 Task: Create a due date automation trigger when advanced on, on the tuesday of the week before a card is due add dates not starting next week at 11:00 AM.
Action: Mouse moved to (1170, 223)
Screenshot: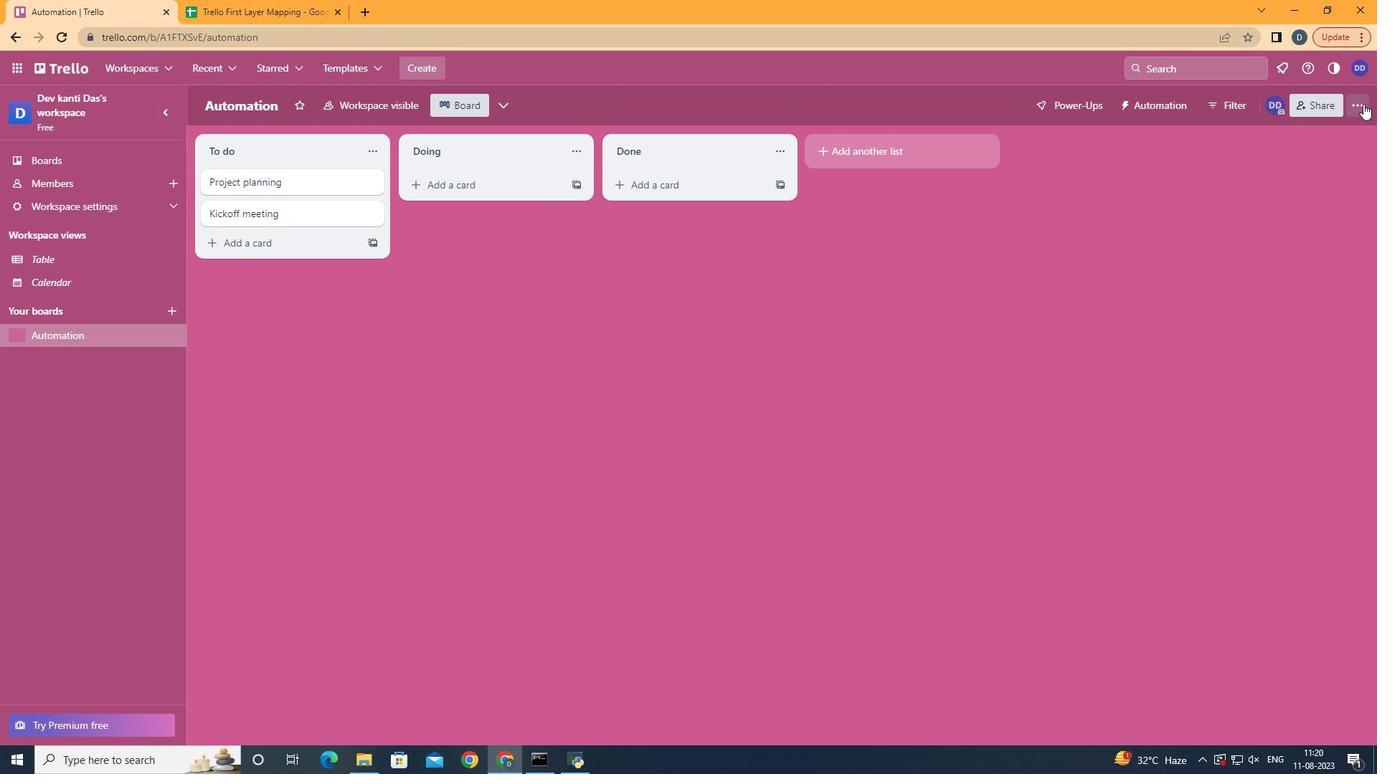 
Action: Mouse pressed left at (1170, 223)
Screenshot: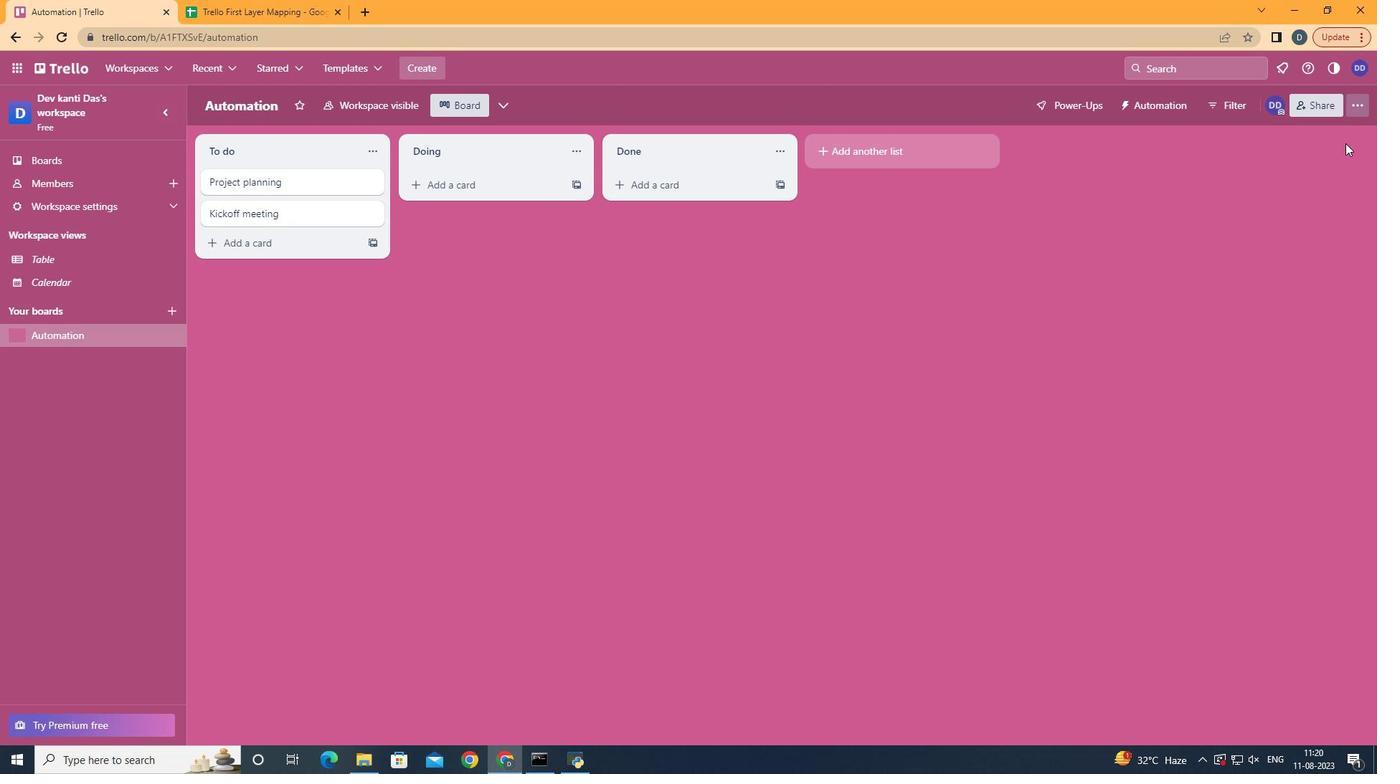 
Action: Mouse moved to (1104, 374)
Screenshot: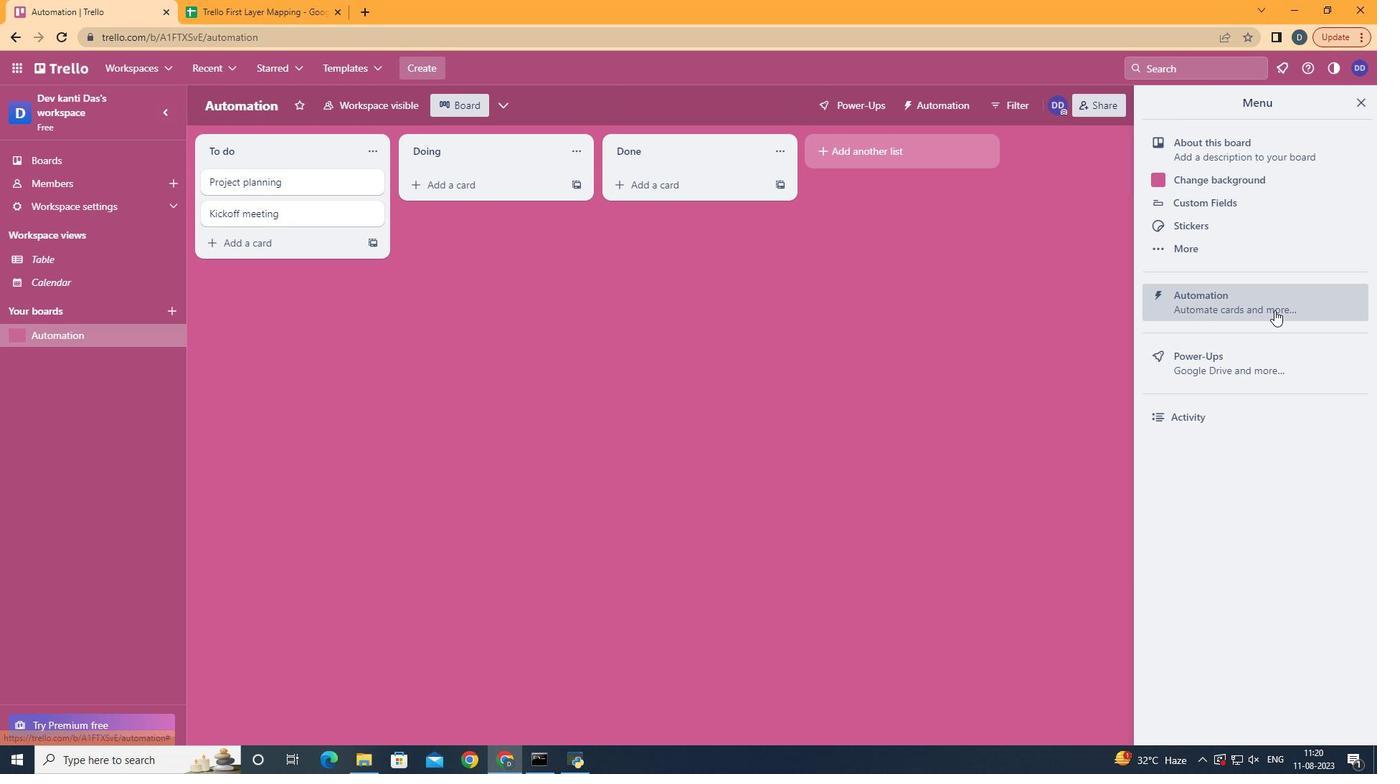
Action: Mouse pressed left at (1104, 374)
Screenshot: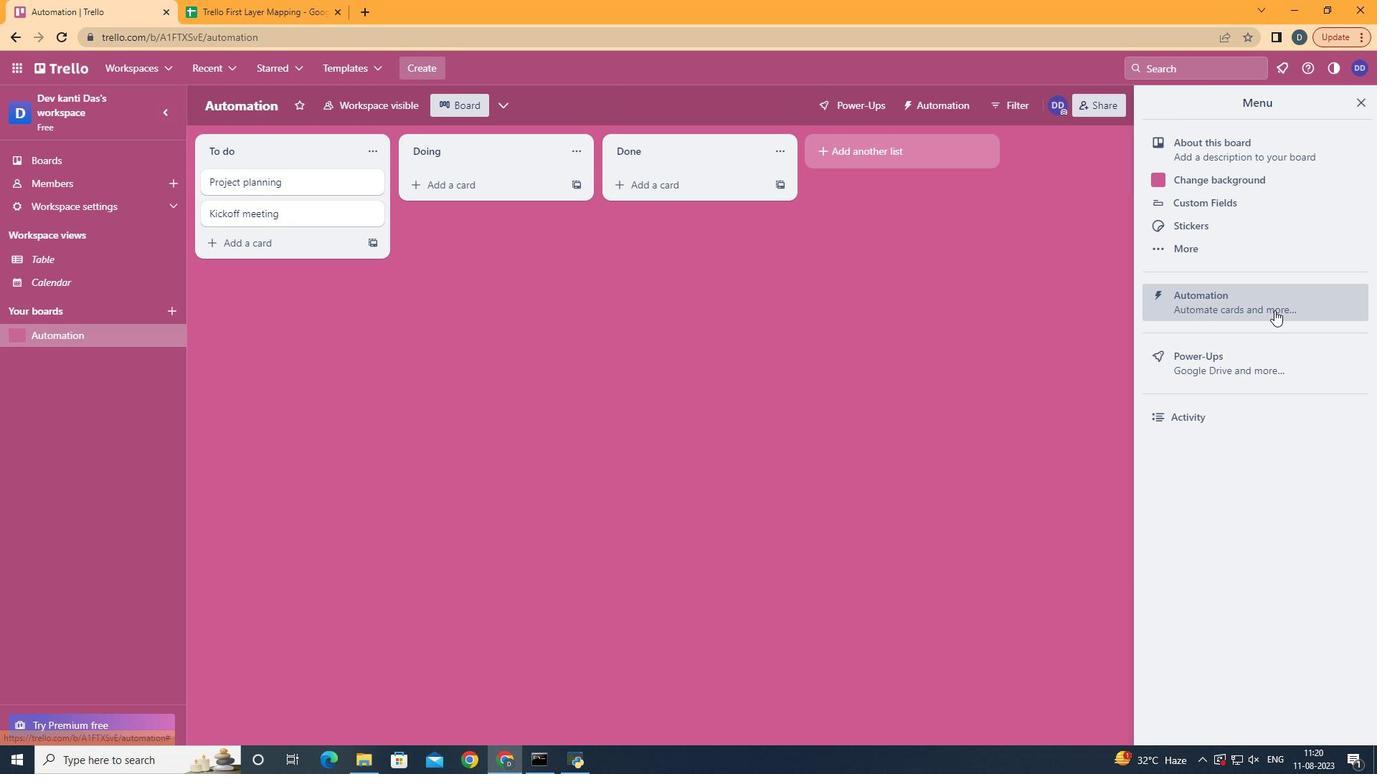 
Action: Mouse moved to (366, 358)
Screenshot: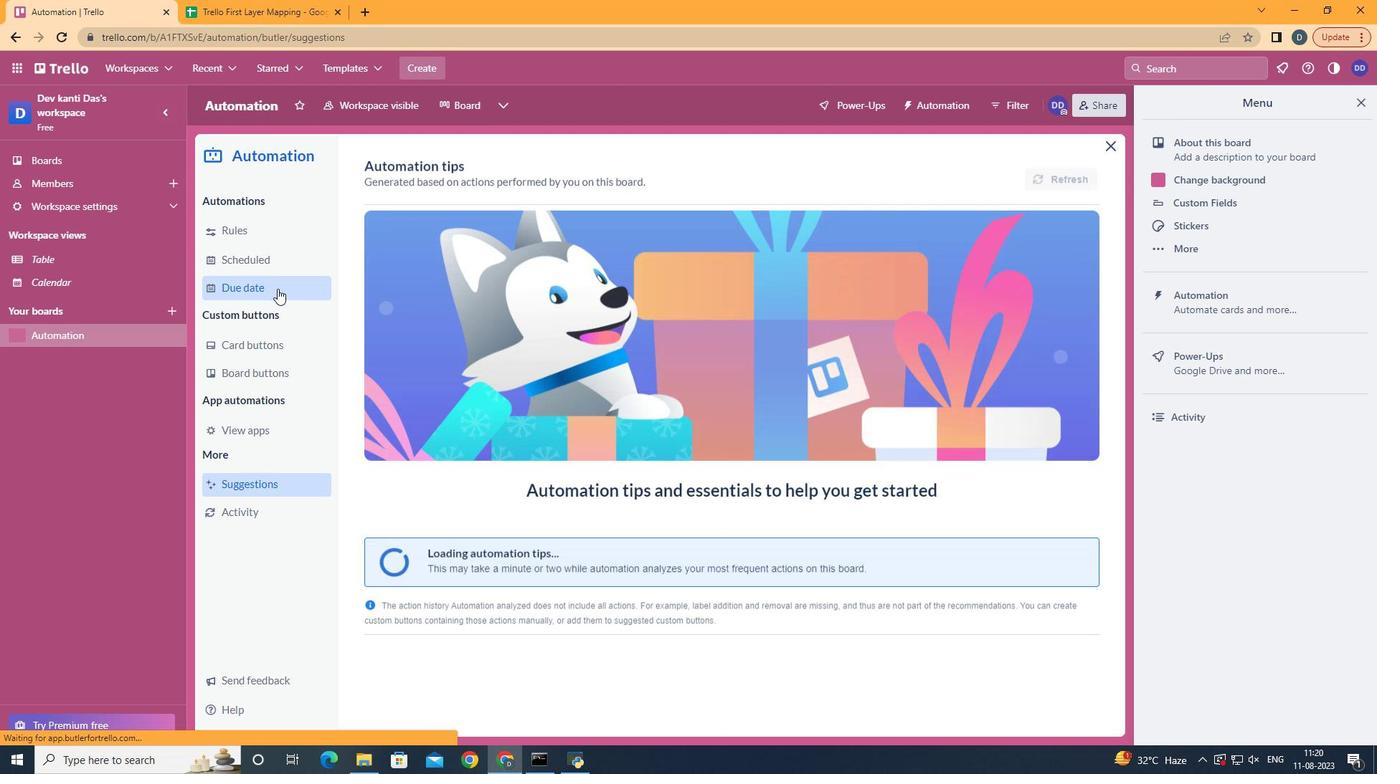
Action: Mouse pressed left at (366, 358)
Screenshot: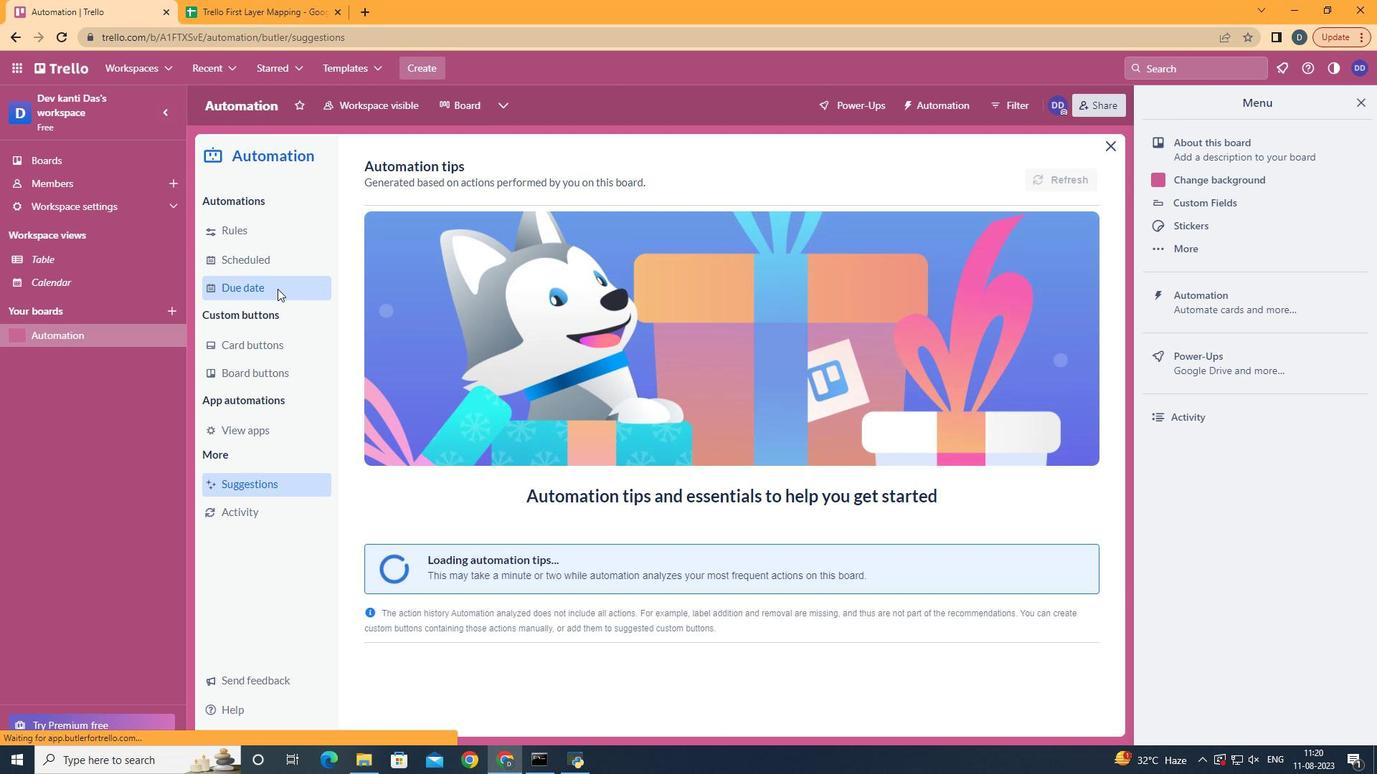 
Action: Mouse moved to (909, 274)
Screenshot: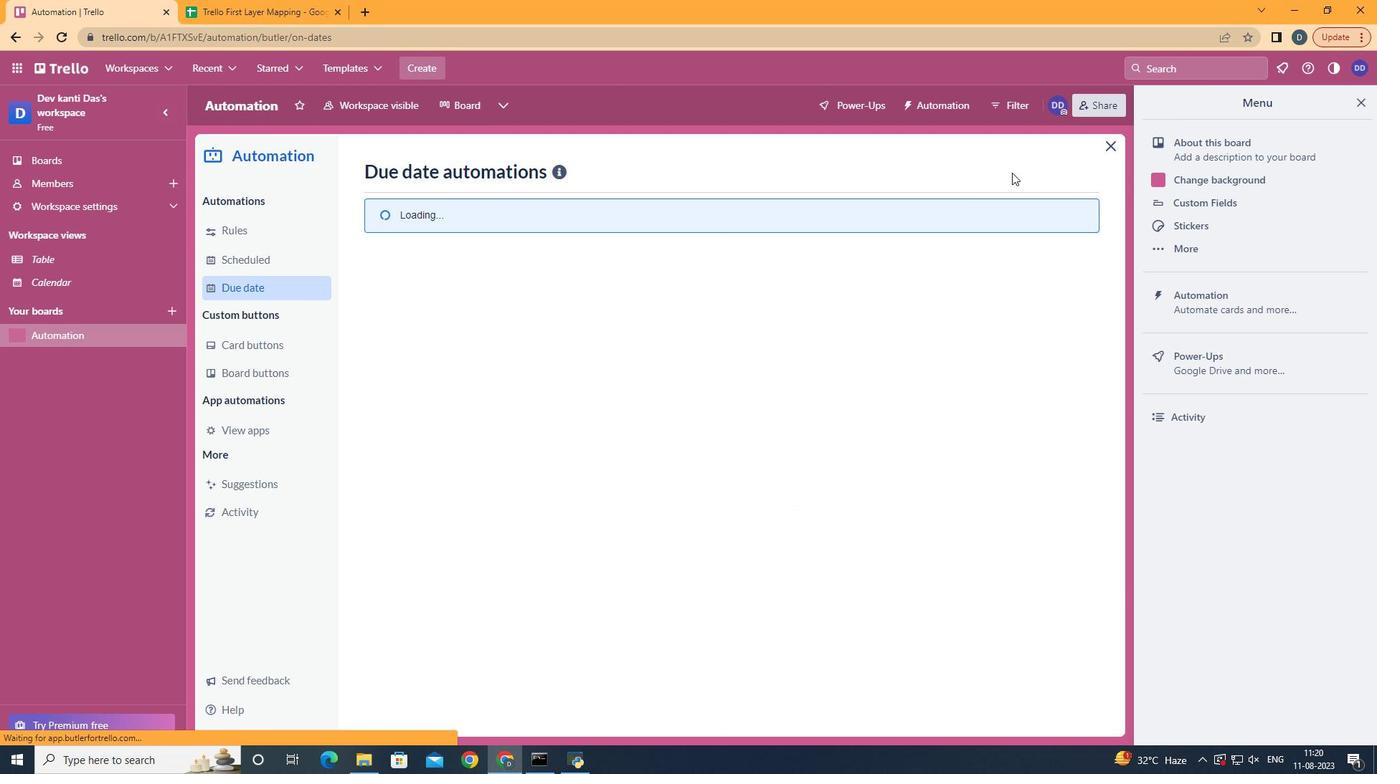 
Action: Mouse pressed left at (909, 274)
Screenshot: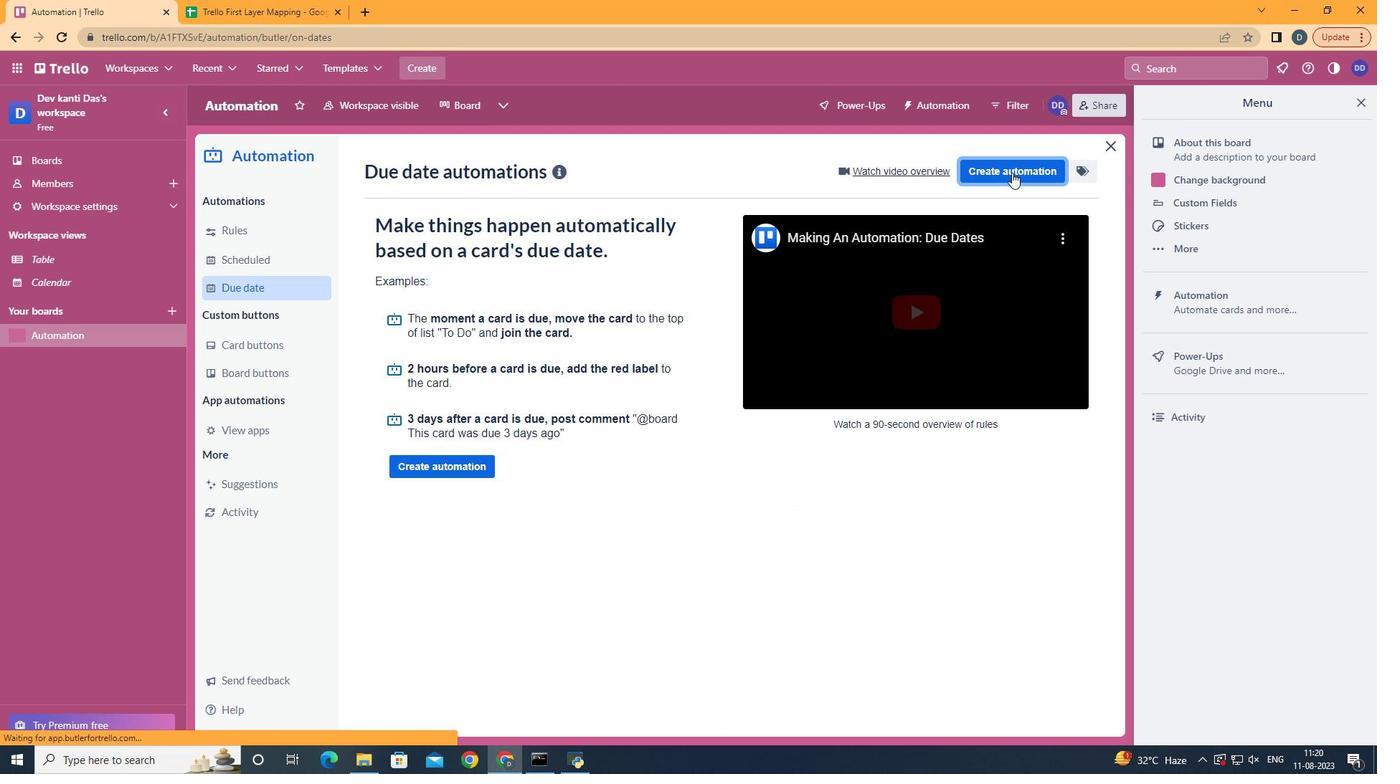 
Action: Mouse moved to (735, 385)
Screenshot: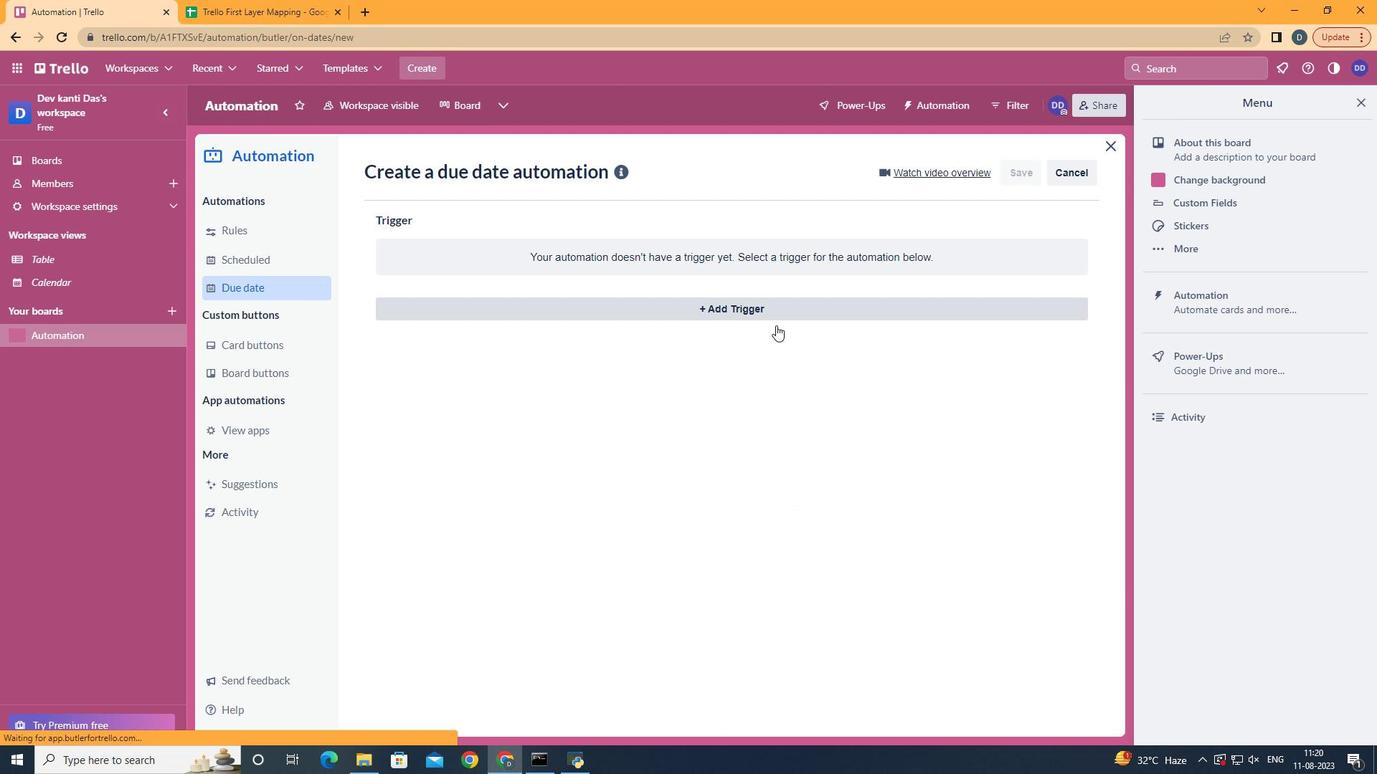 
Action: Mouse pressed left at (735, 385)
Screenshot: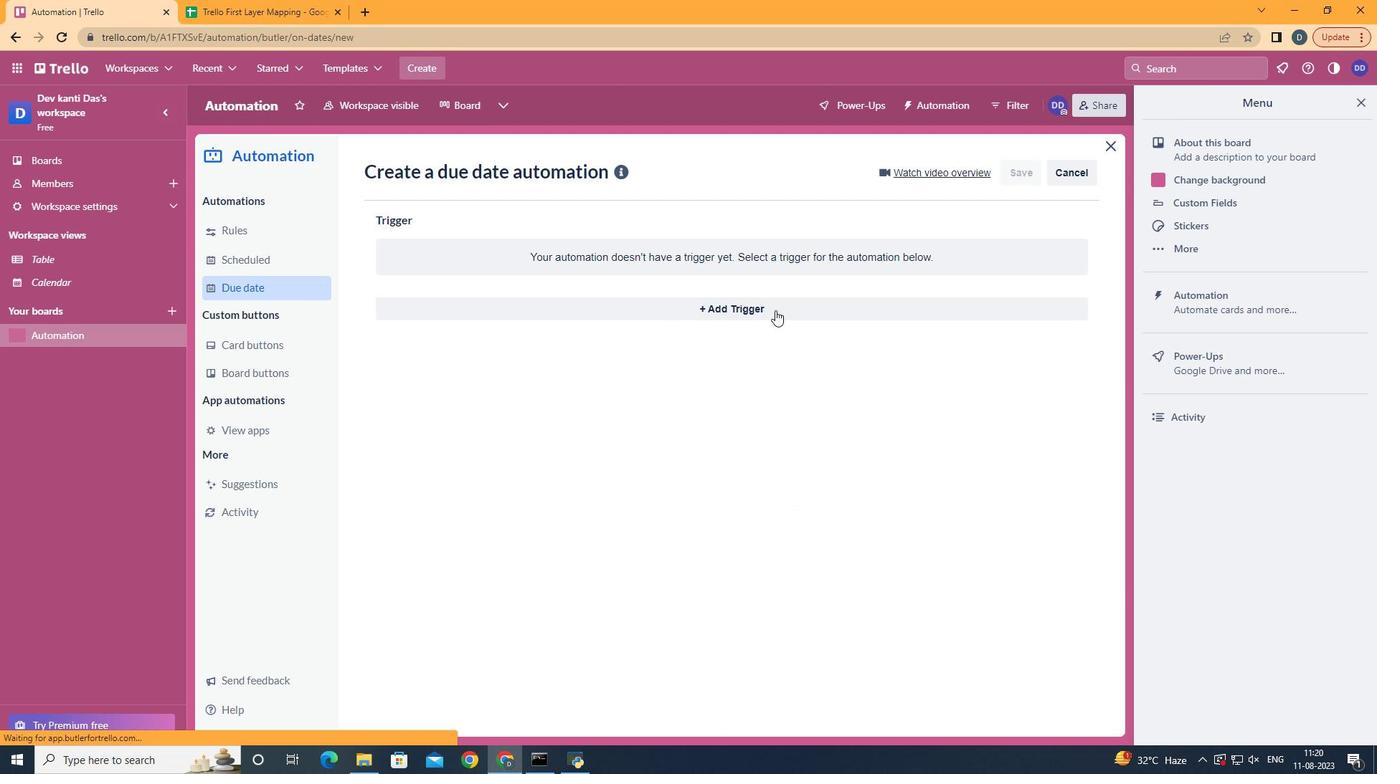 
Action: Mouse moved to (734, 373)
Screenshot: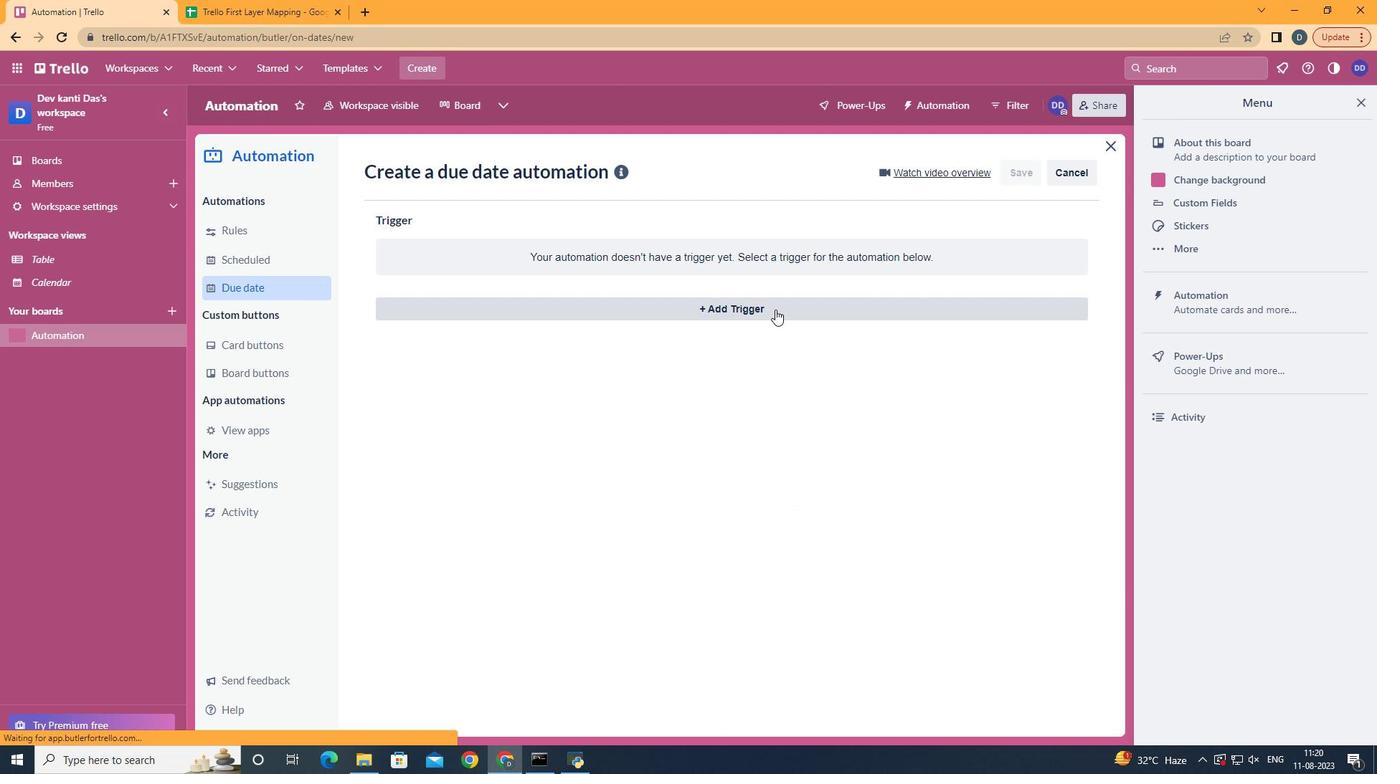 
Action: Mouse pressed left at (734, 373)
Screenshot: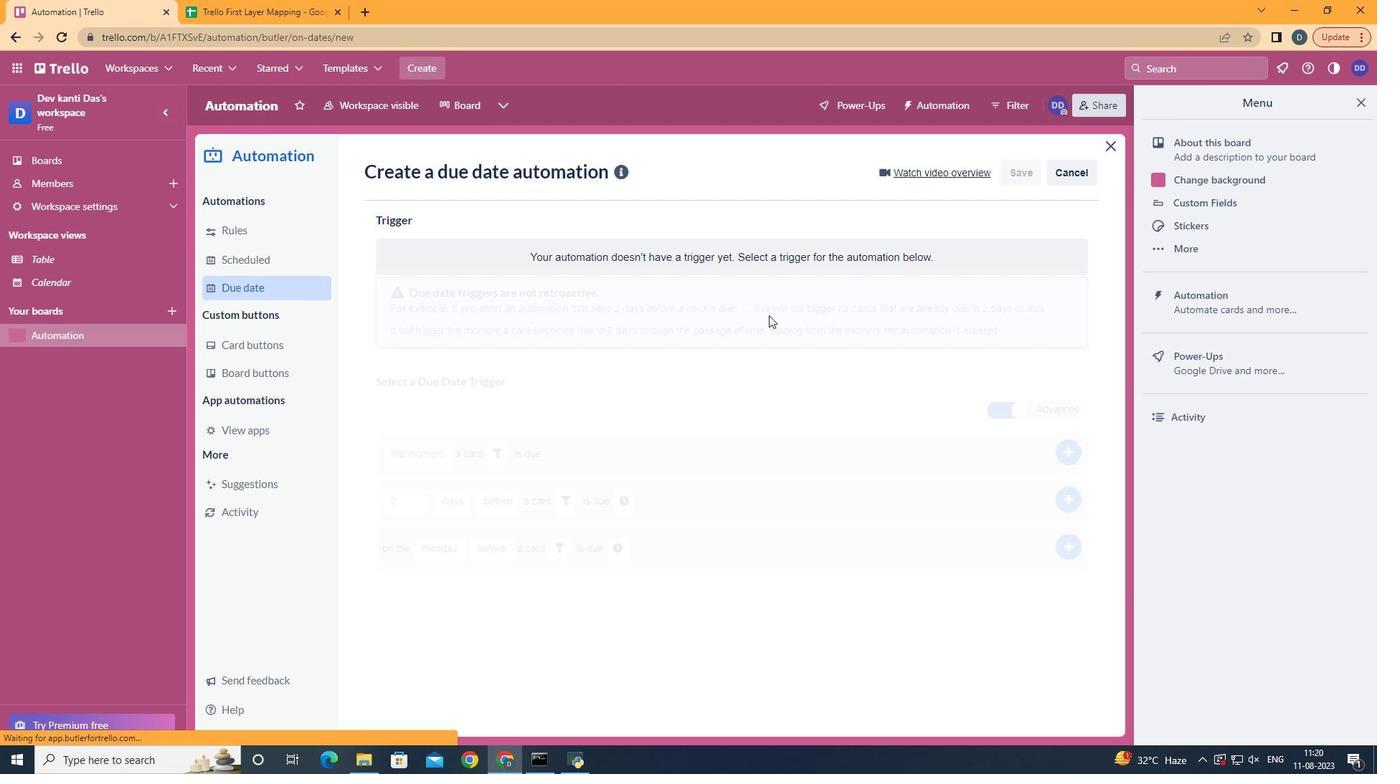 
Action: Mouse moved to (510, 441)
Screenshot: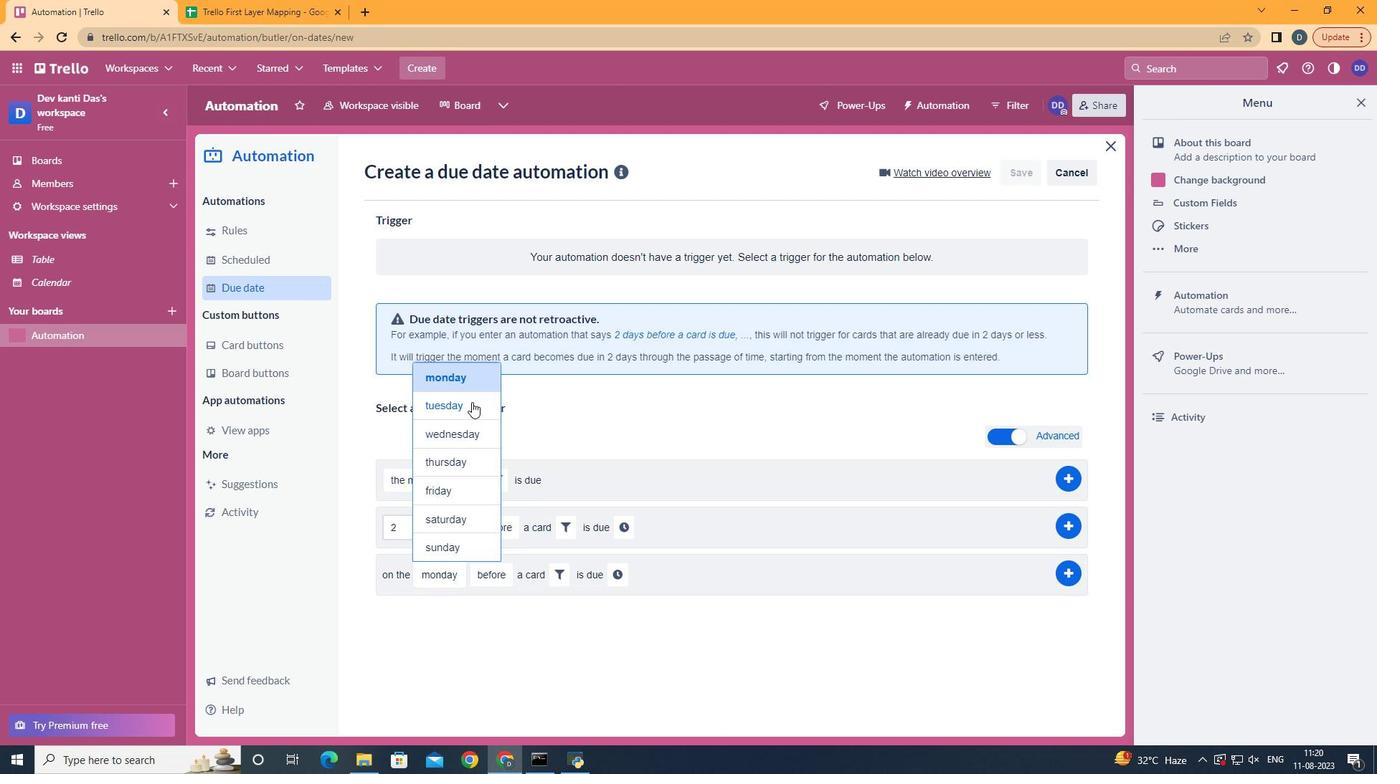 
Action: Mouse pressed left at (510, 441)
Screenshot: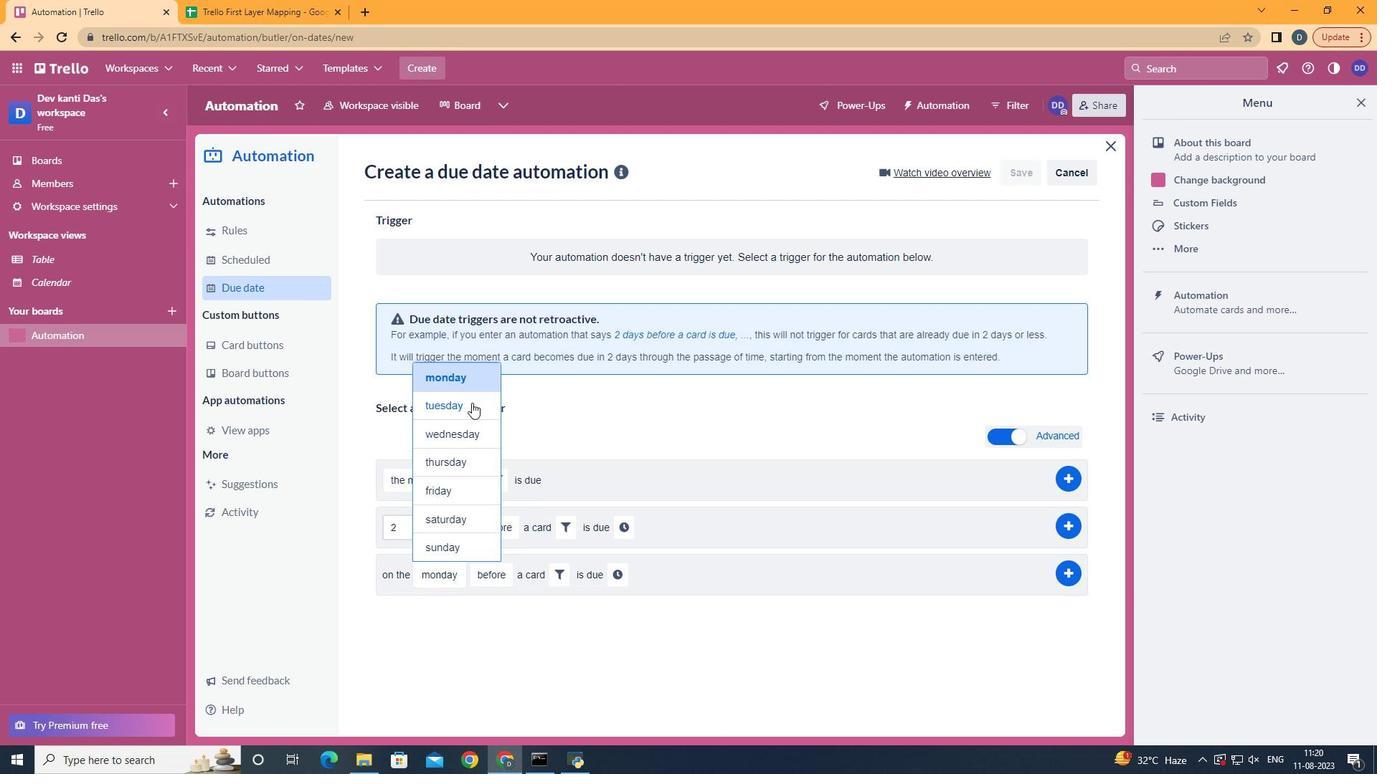 
Action: Mouse moved to (543, 648)
Screenshot: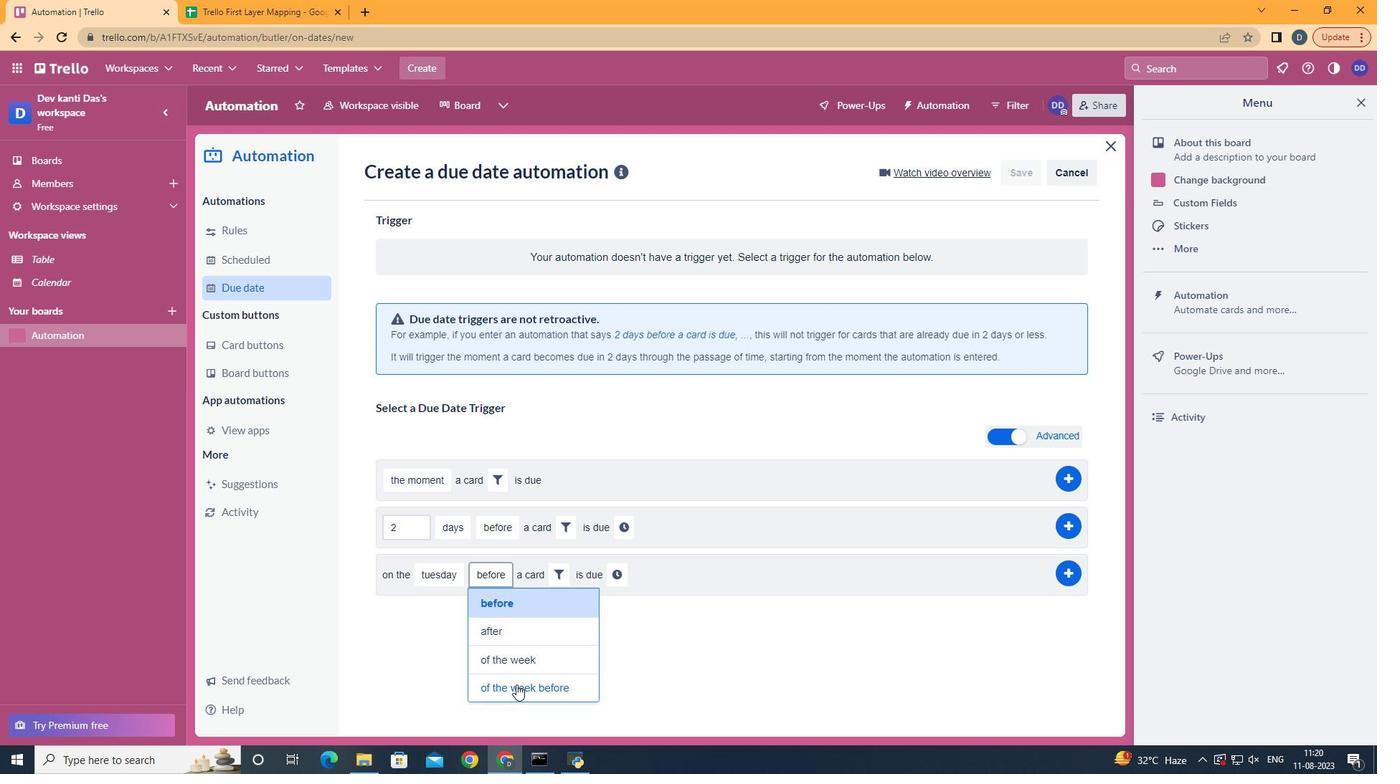 
Action: Mouse pressed left at (543, 648)
Screenshot: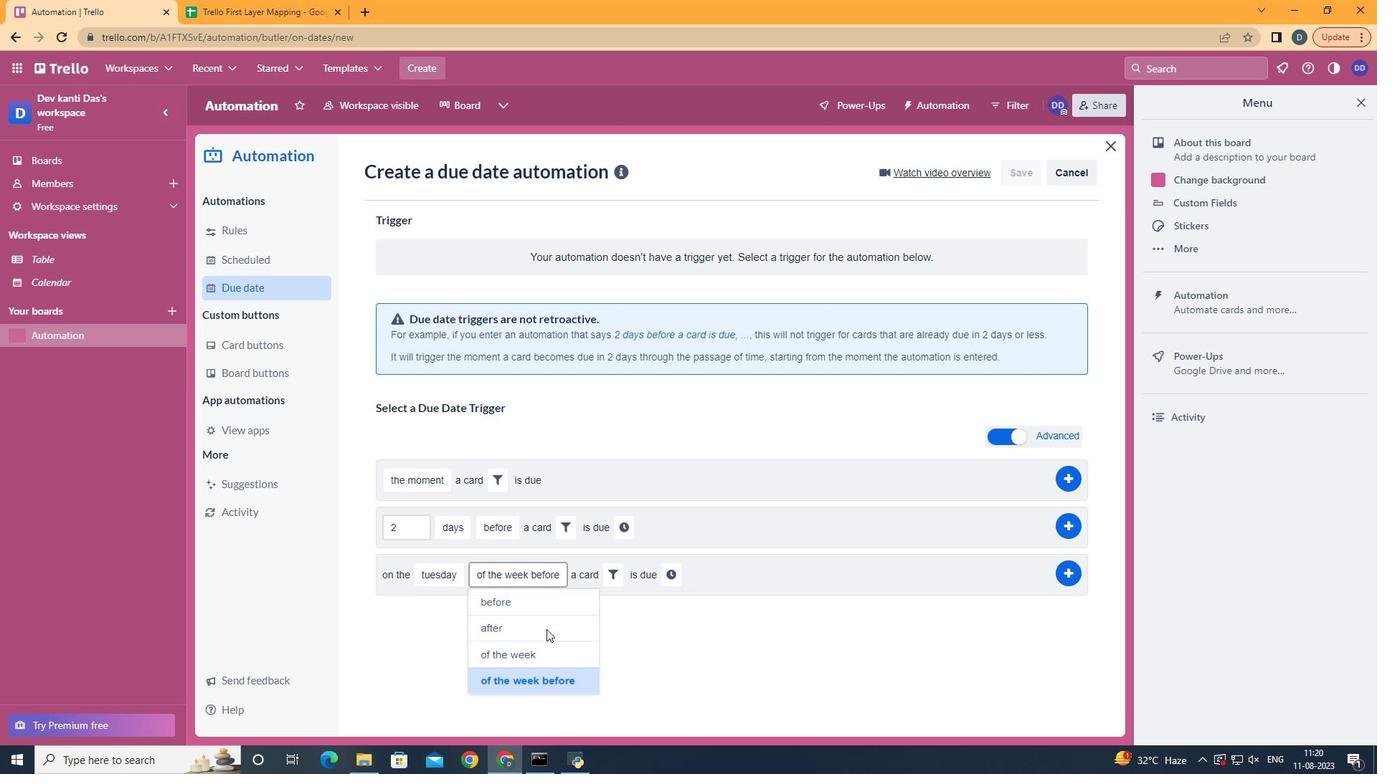 
Action: Mouse moved to (609, 557)
Screenshot: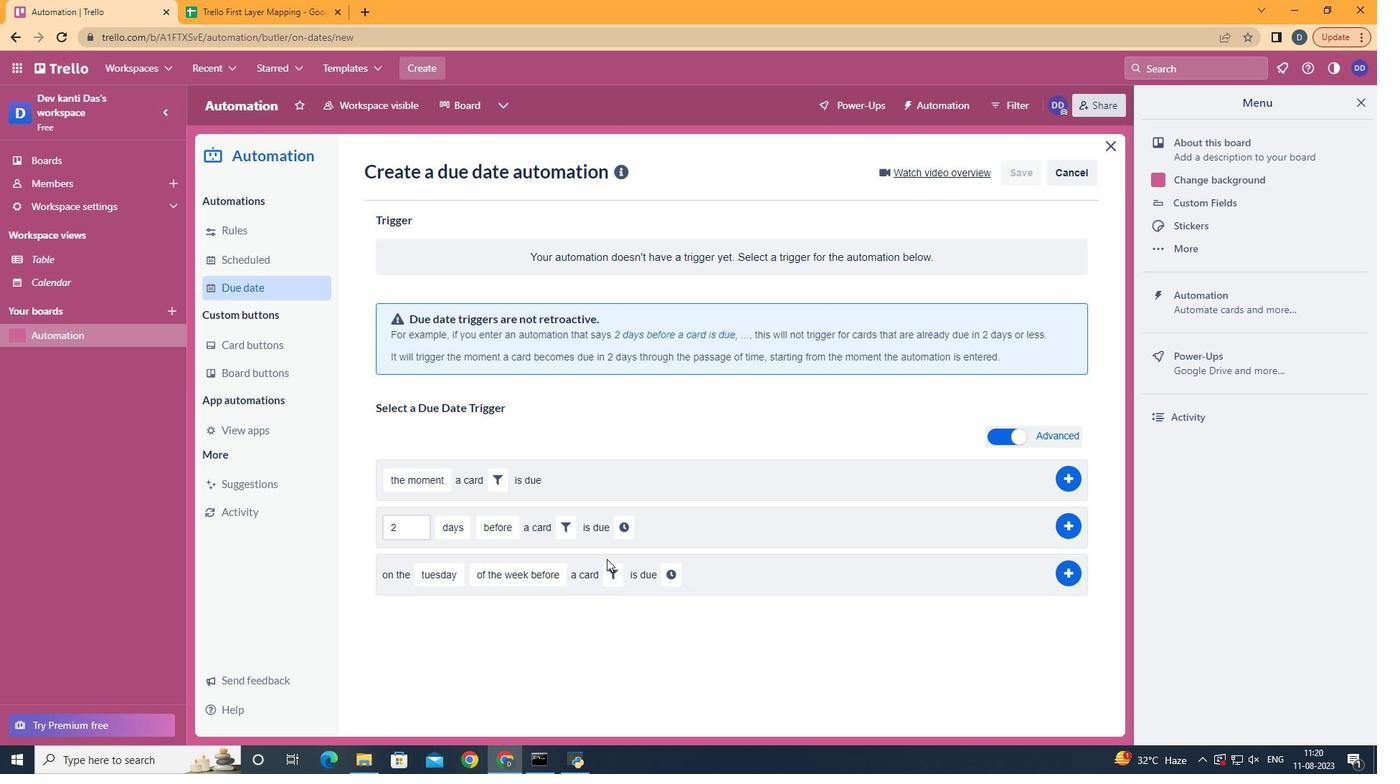 
Action: Mouse pressed left at (609, 557)
Screenshot: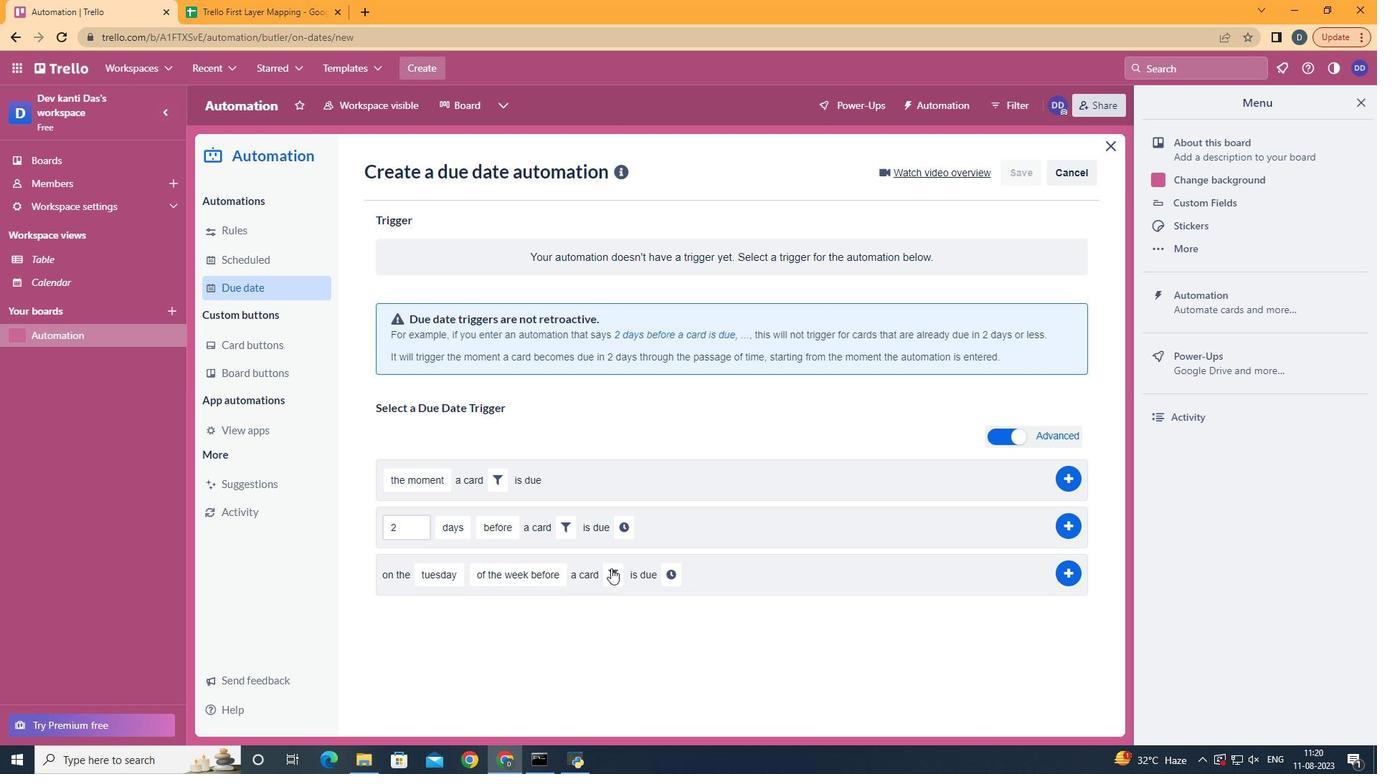 
Action: Mouse moved to (615, 571)
Screenshot: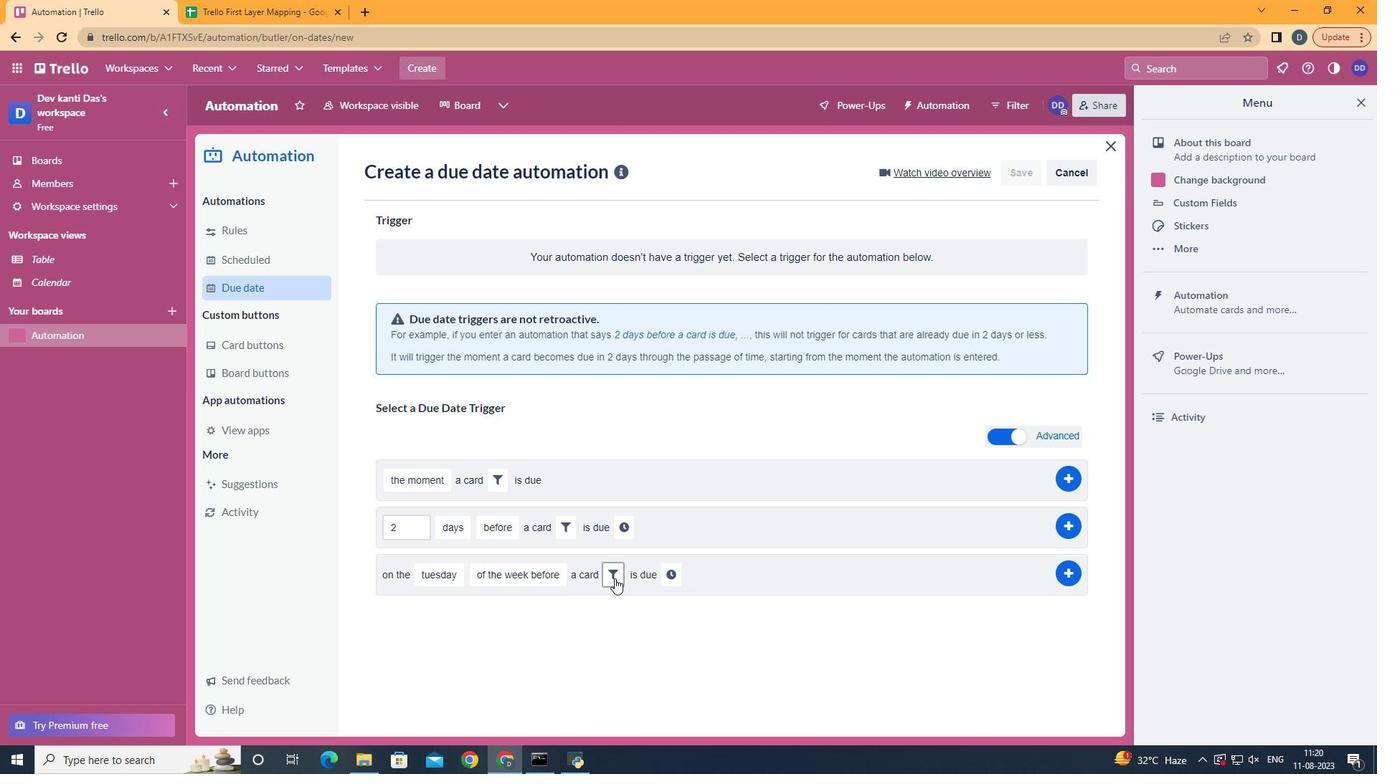 
Action: Mouse pressed left at (615, 571)
Screenshot: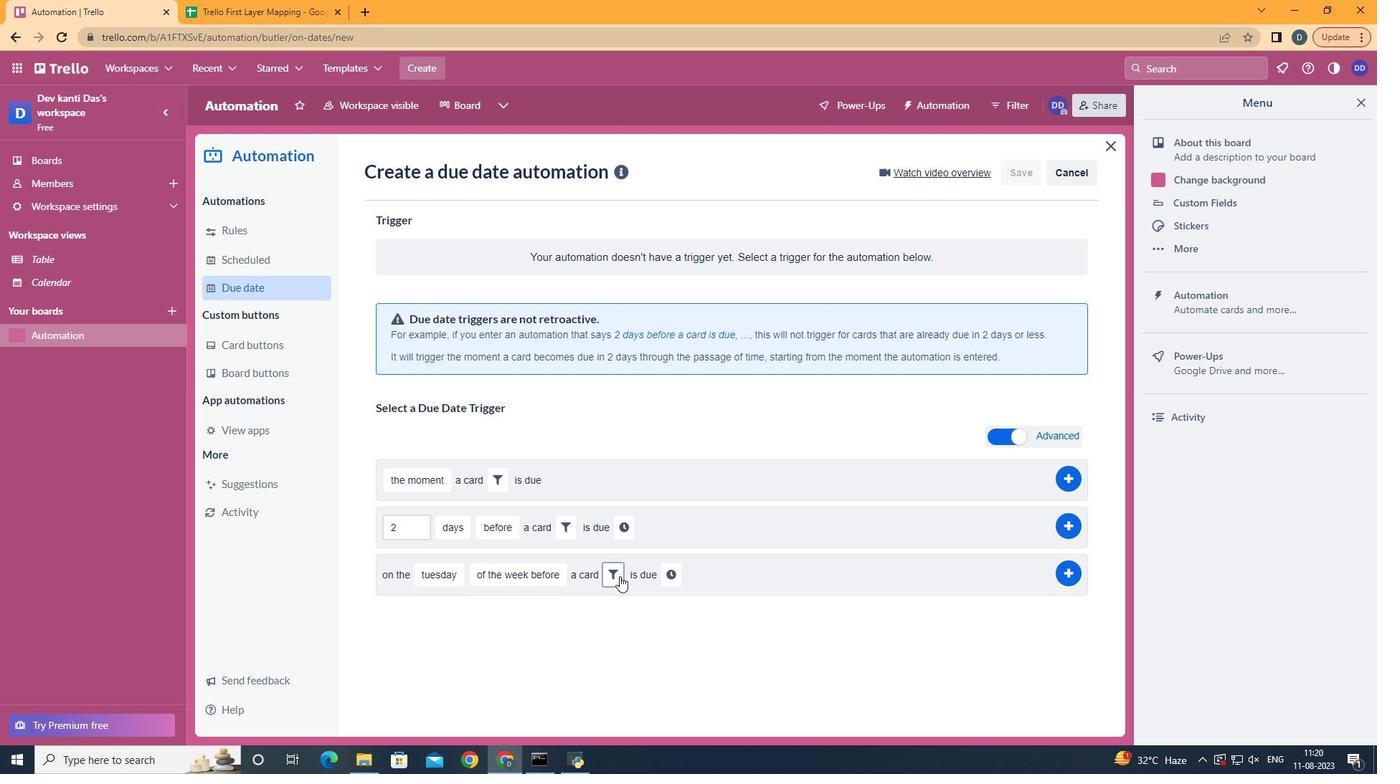 
Action: Mouse moved to (666, 606)
Screenshot: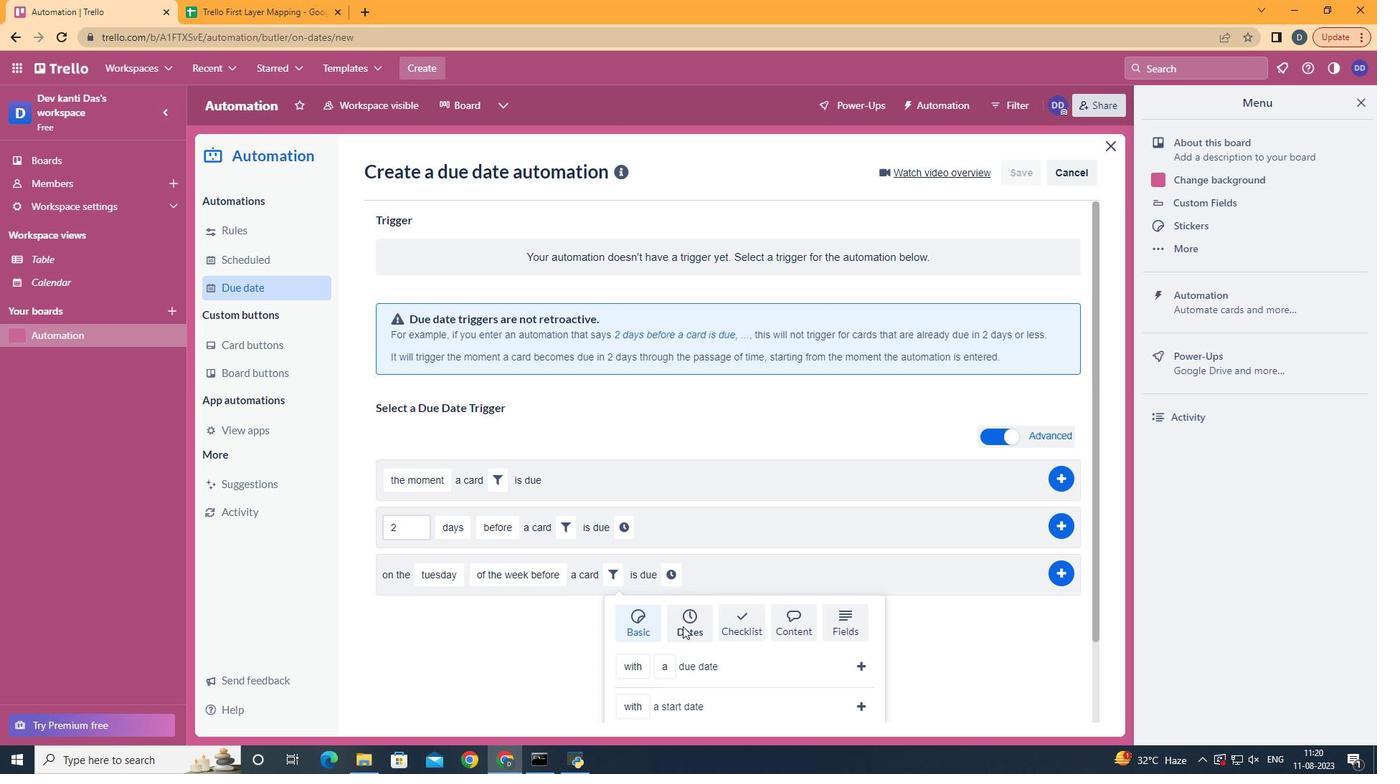 
Action: Mouse pressed left at (666, 606)
Screenshot: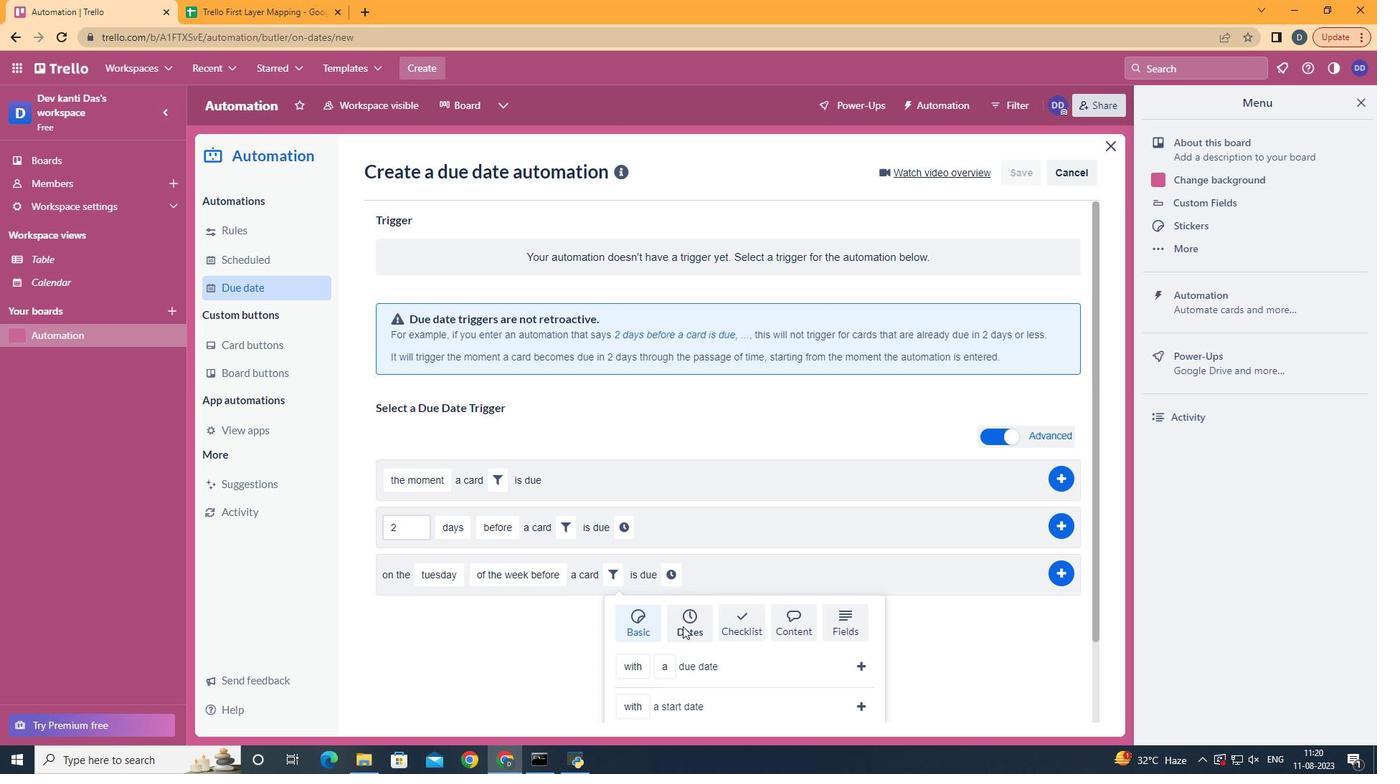 
Action: Mouse scrolled (666, 605) with delta (0, 0)
Screenshot: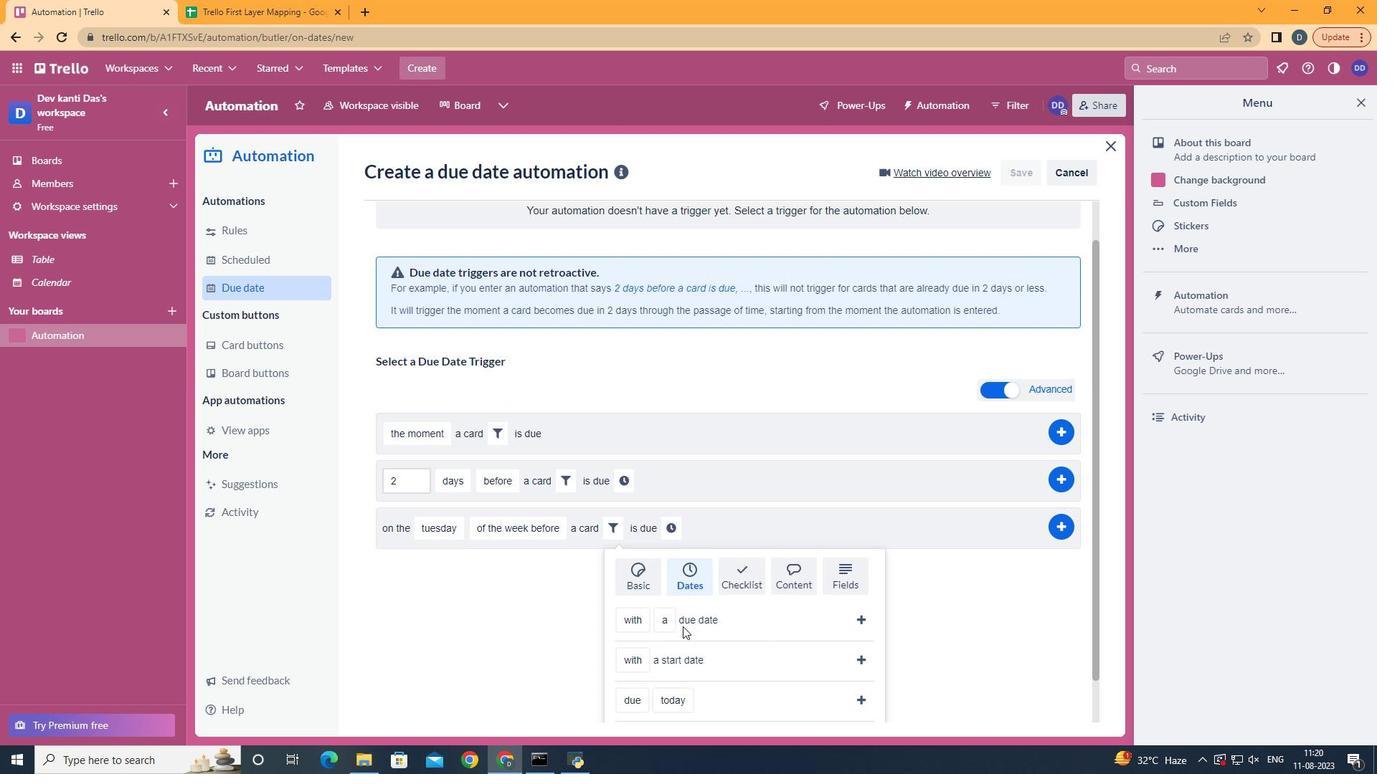
Action: Mouse scrolled (666, 605) with delta (0, 0)
Screenshot: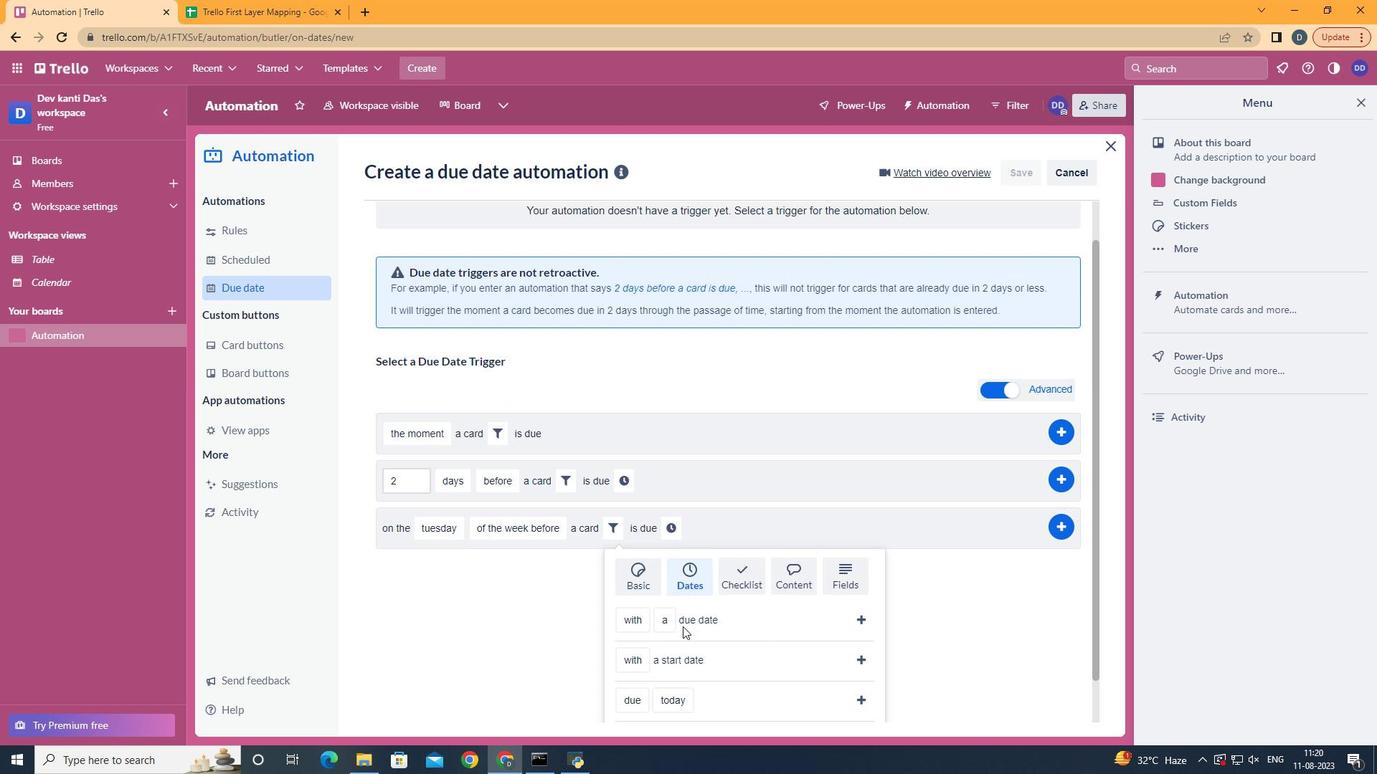 
Action: Mouse scrolled (666, 605) with delta (0, 0)
Screenshot: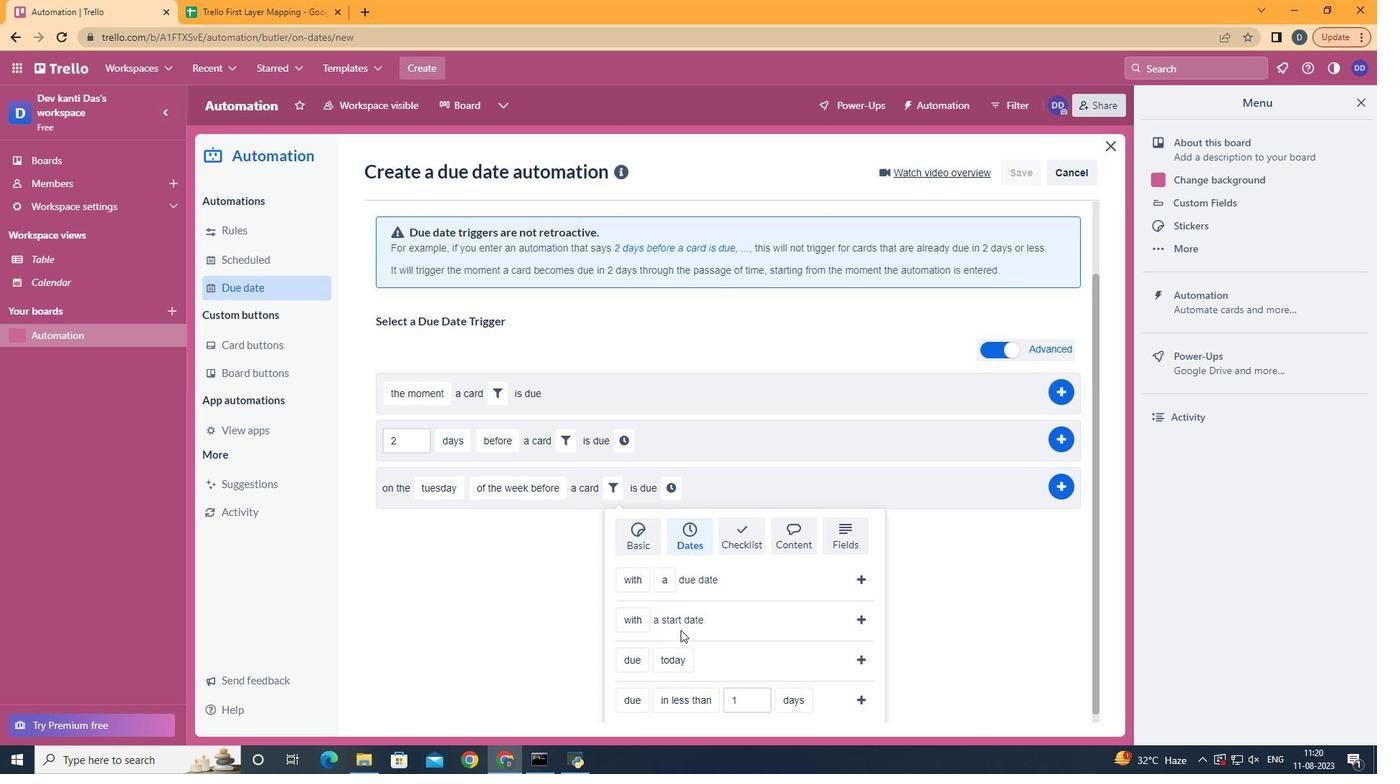 
Action: Mouse moved to (636, 607)
Screenshot: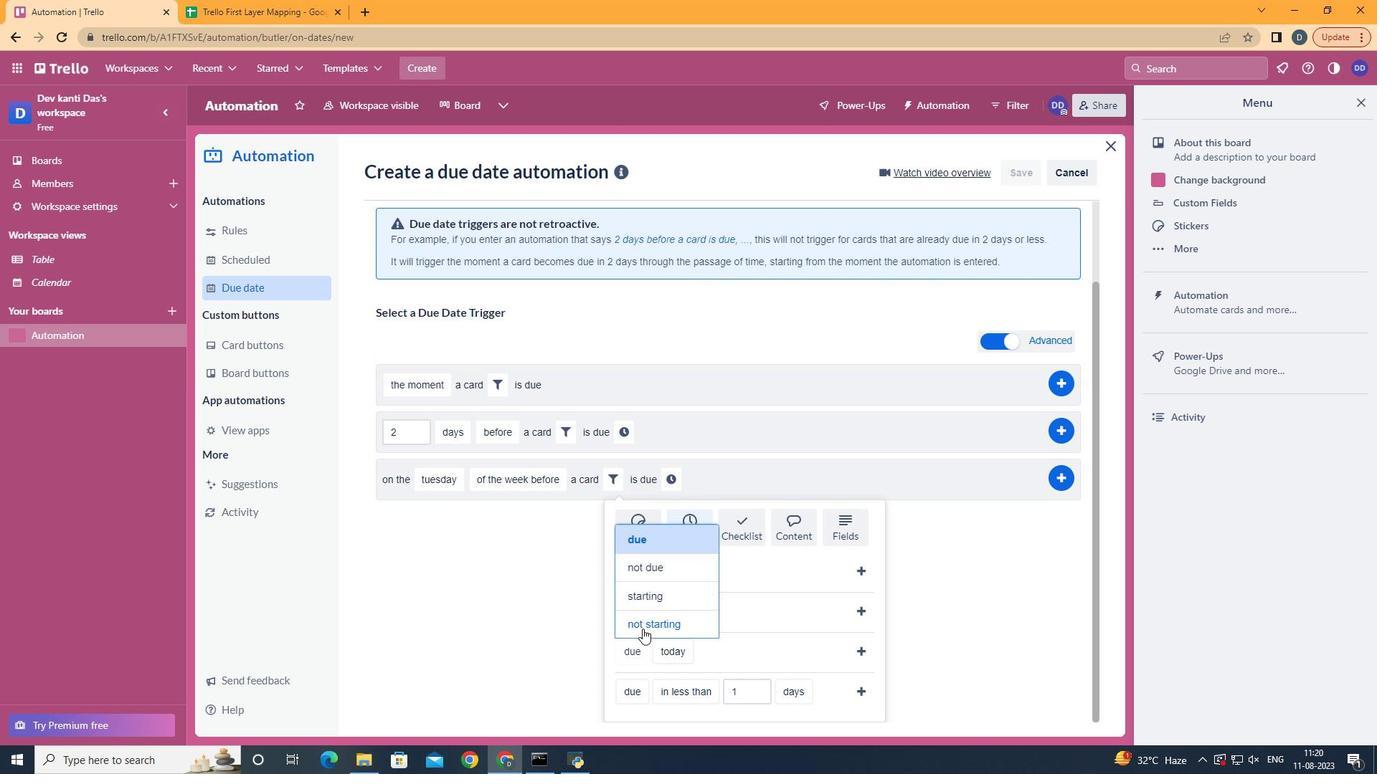 
Action: Mouse pressed left at (636, 607)
Screenshot: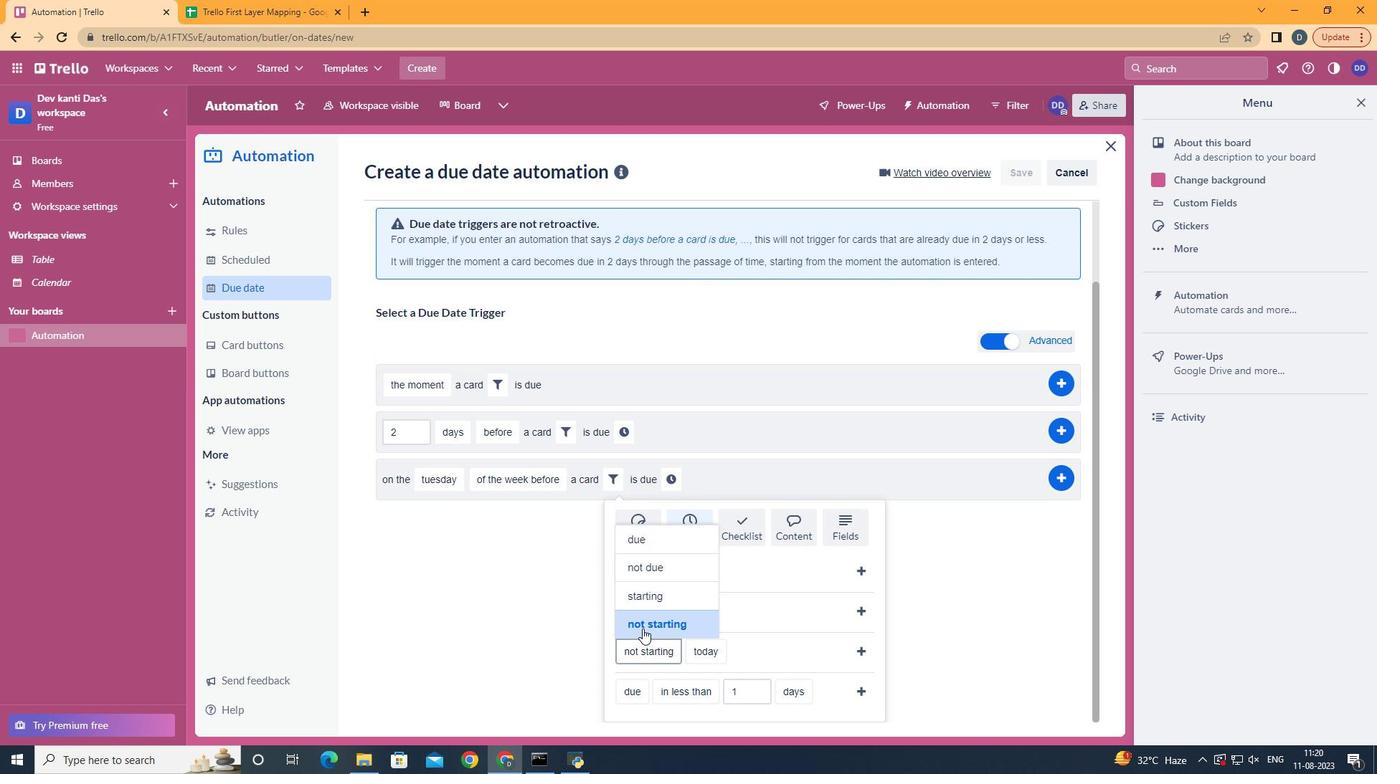 
Action: Mouse moved to (705, 558)
Screenshot: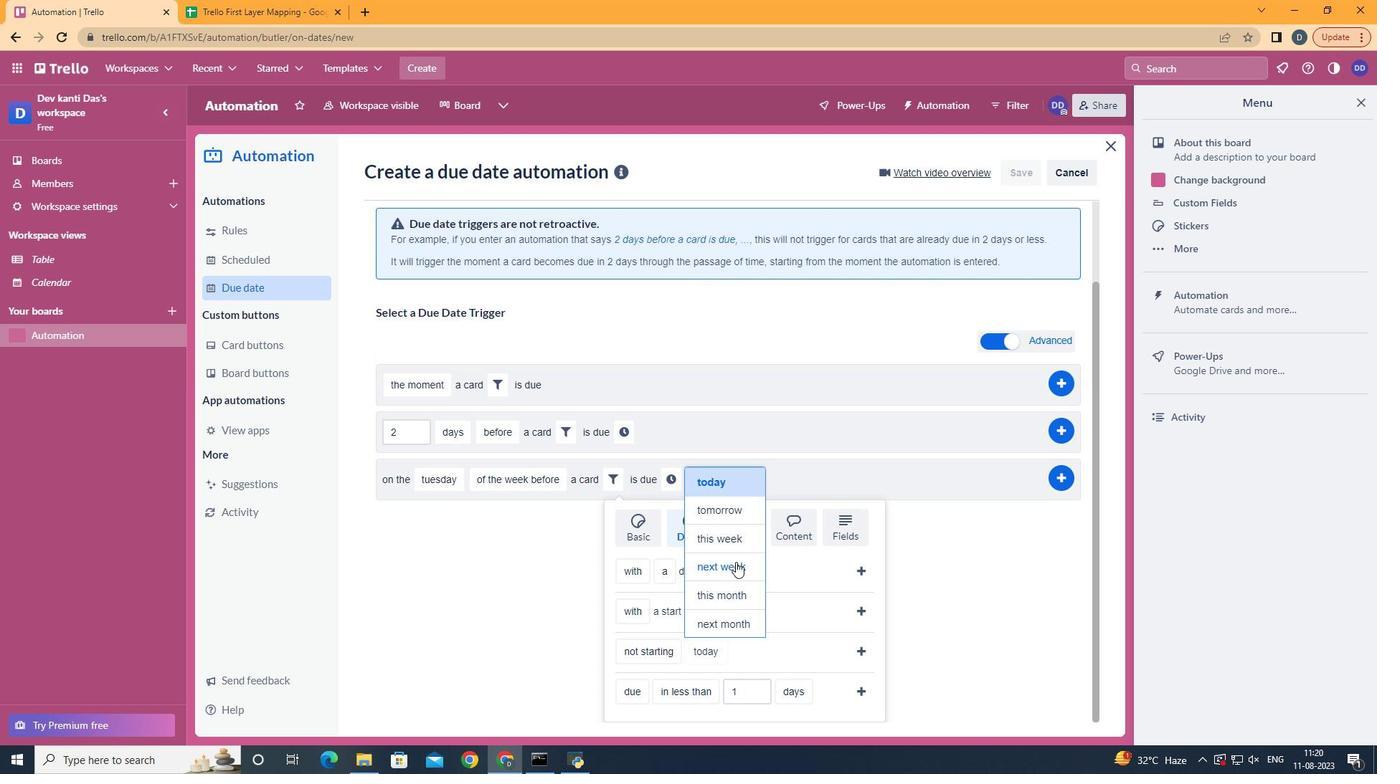 
Action: Mouse pressed left at (705, 558)
Screenshot: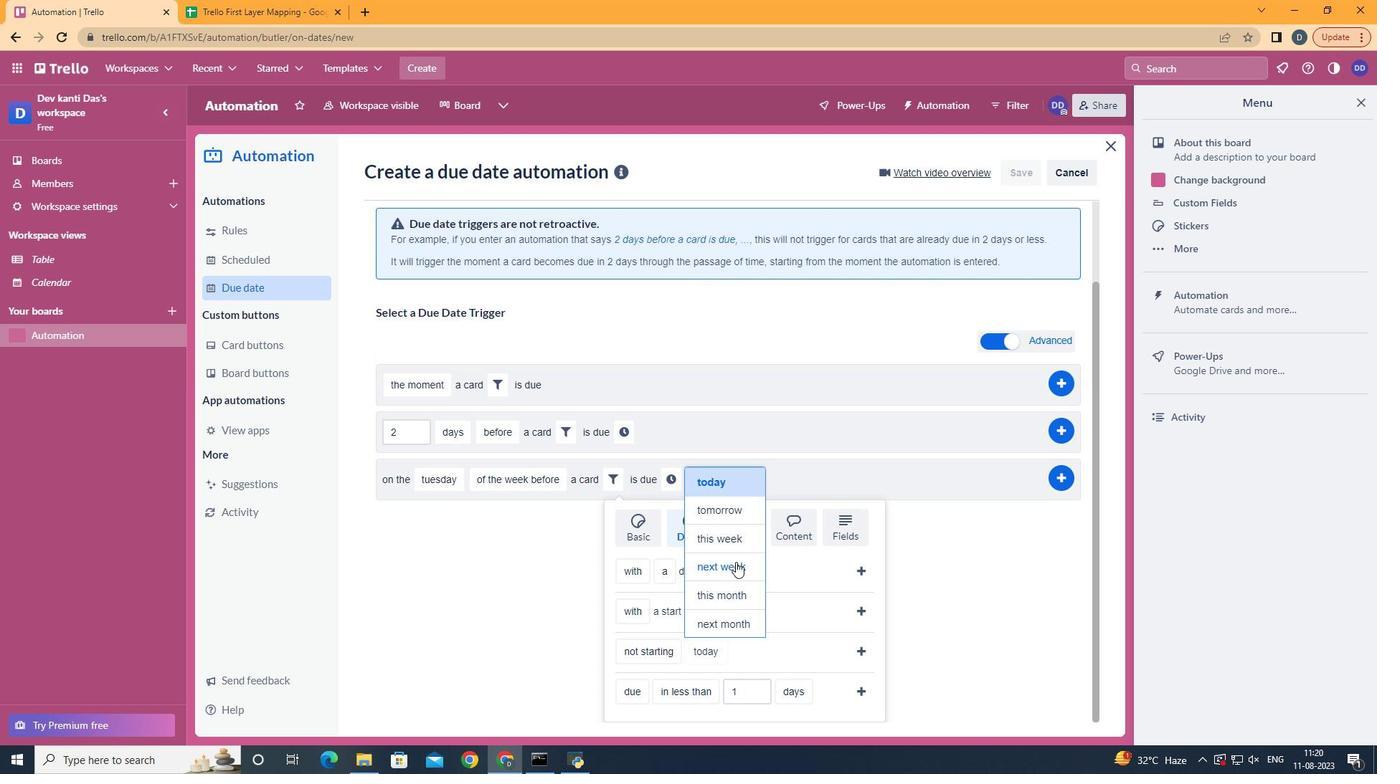 
Action: Mouse moved to (797, 624)
Screenshot: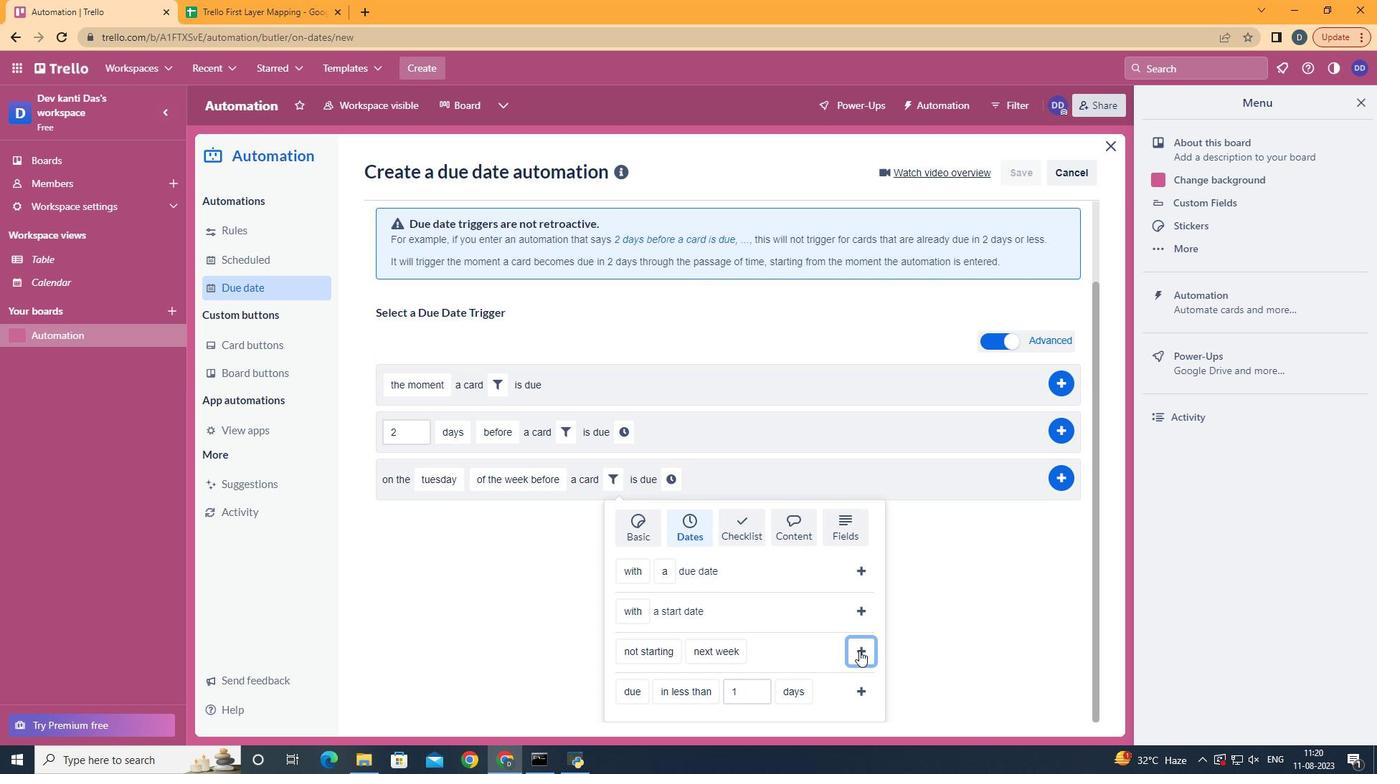 
Action: Mouse pressed left at (797, 624)
Screenshot: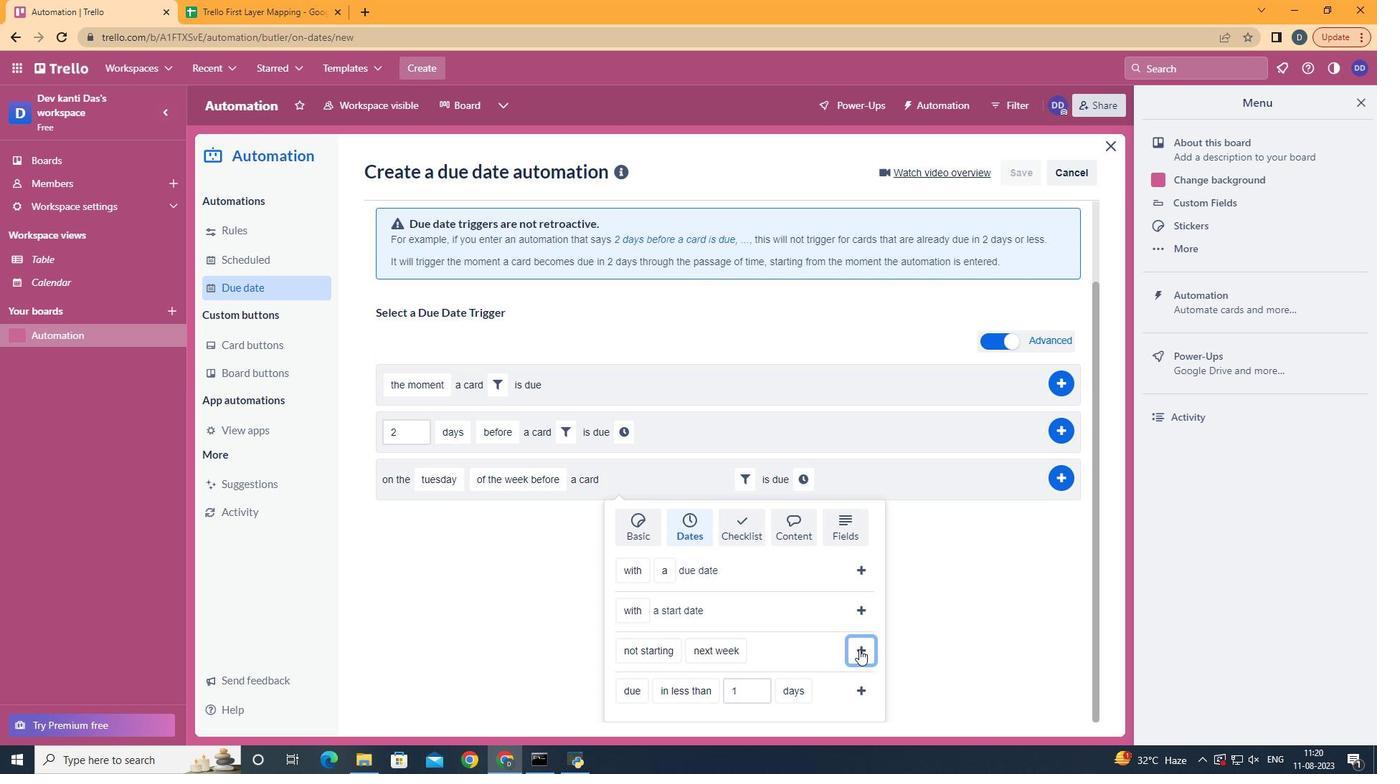 
Action: Mouse moved to (759, 566)
Screenshot: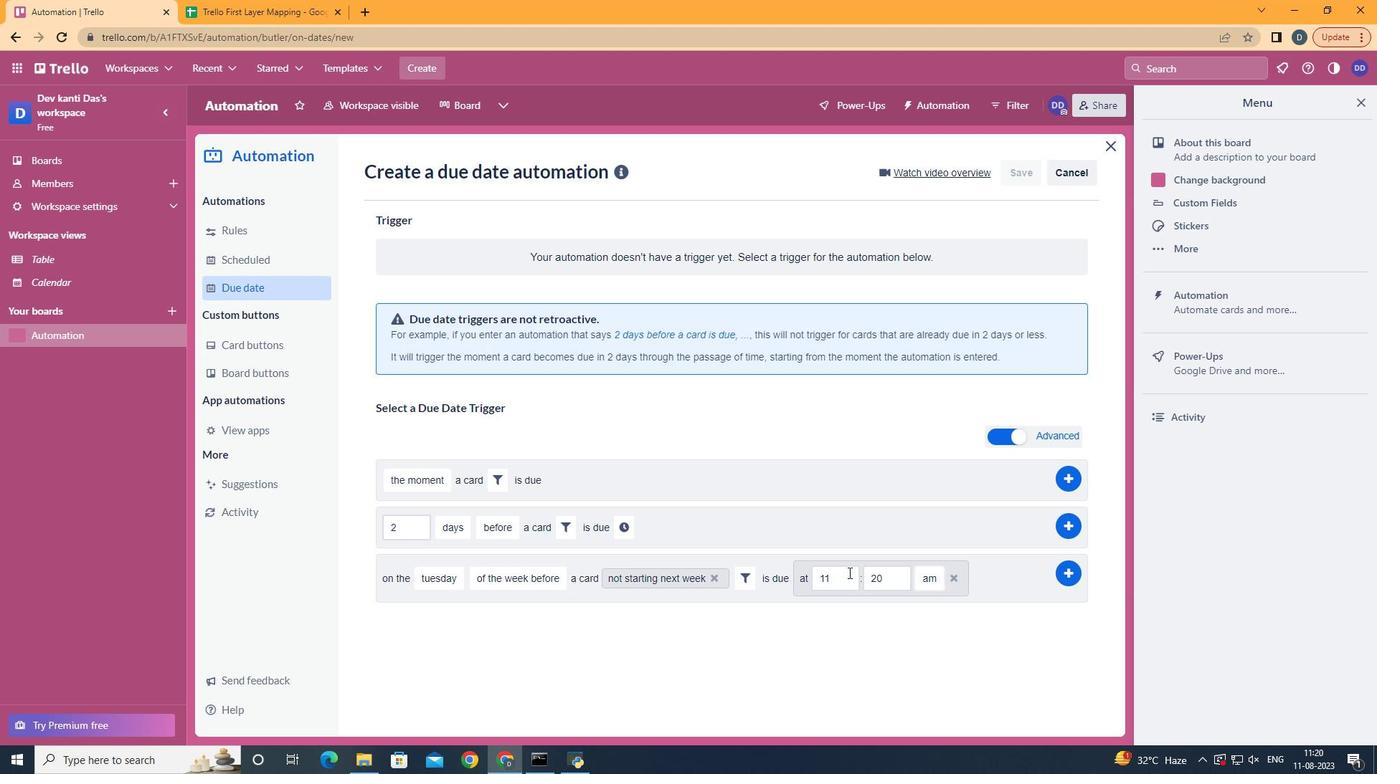 
Action: Mouse pressed left at (759, 566)
Screenshot: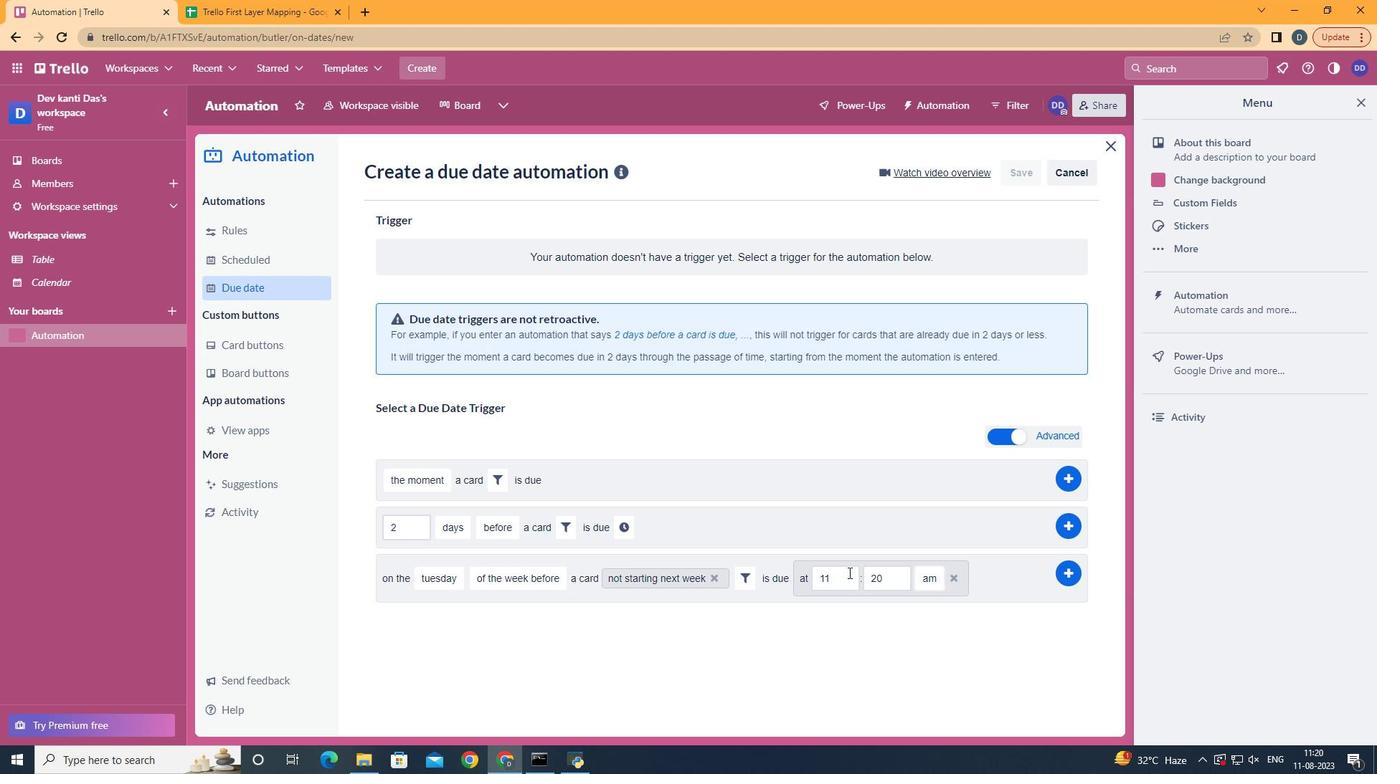 
Action: Mouse moved to (817, 567)
Screenshot: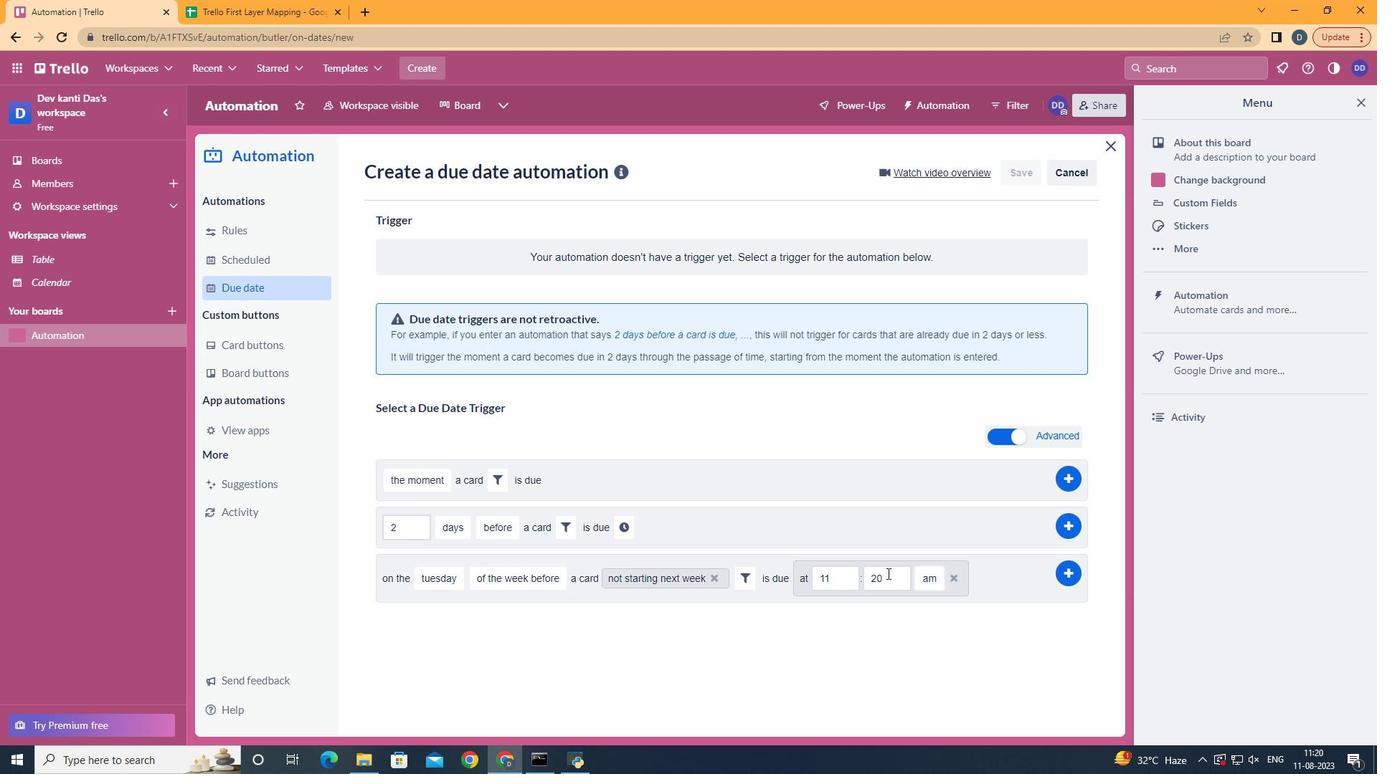 
Action: Mouse pressed left at (817, 567)
Screenshot: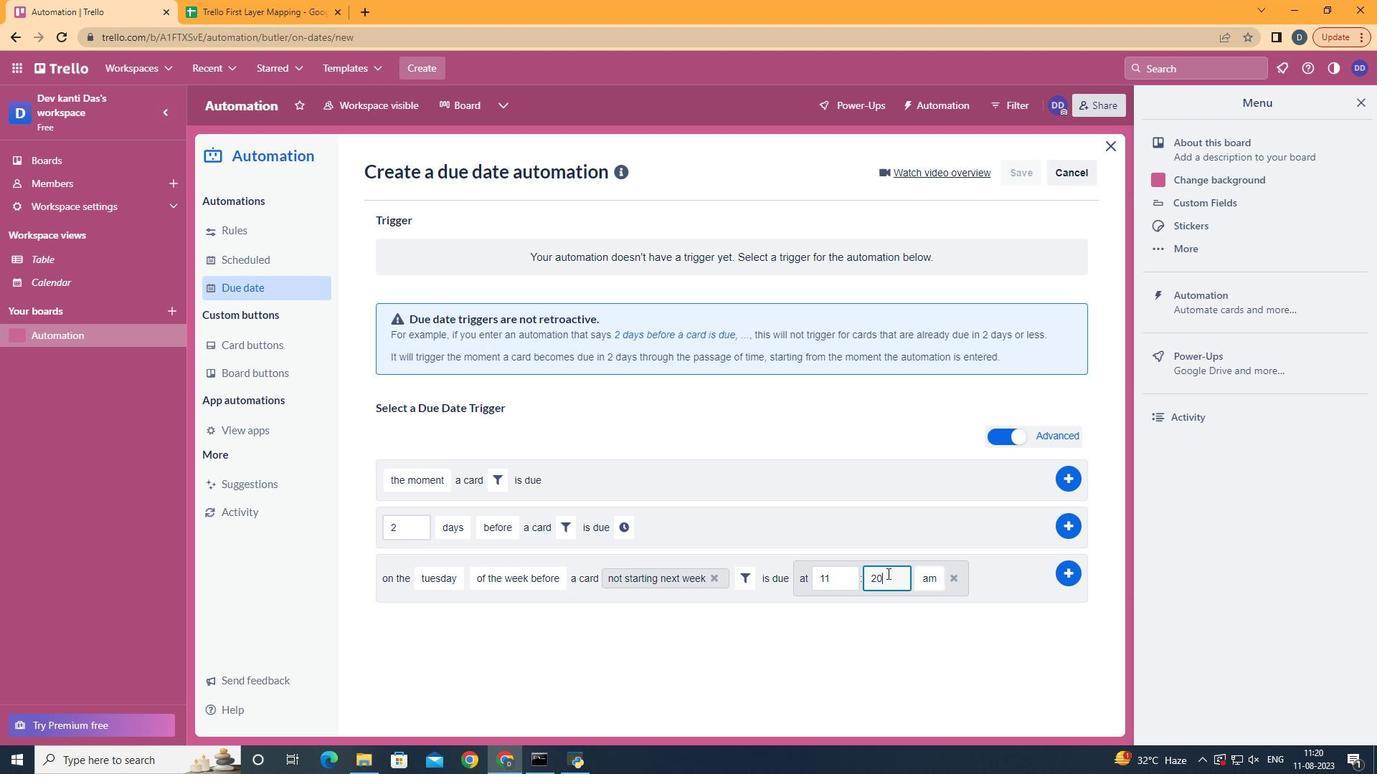 
Action: Key pressed <Key.backspace><Key.backspace>00
Screenshot: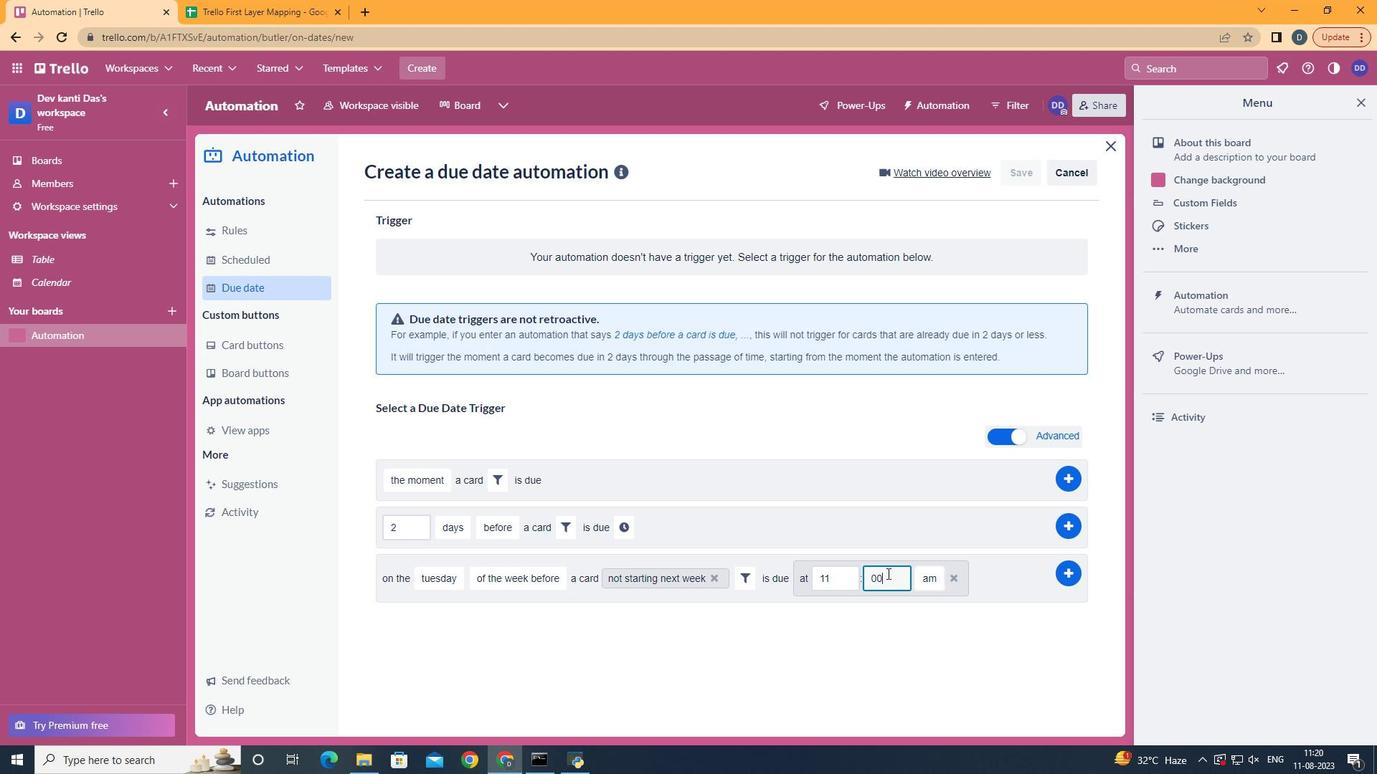 
Action: Mouse moved to (954, 566)
Screenshot: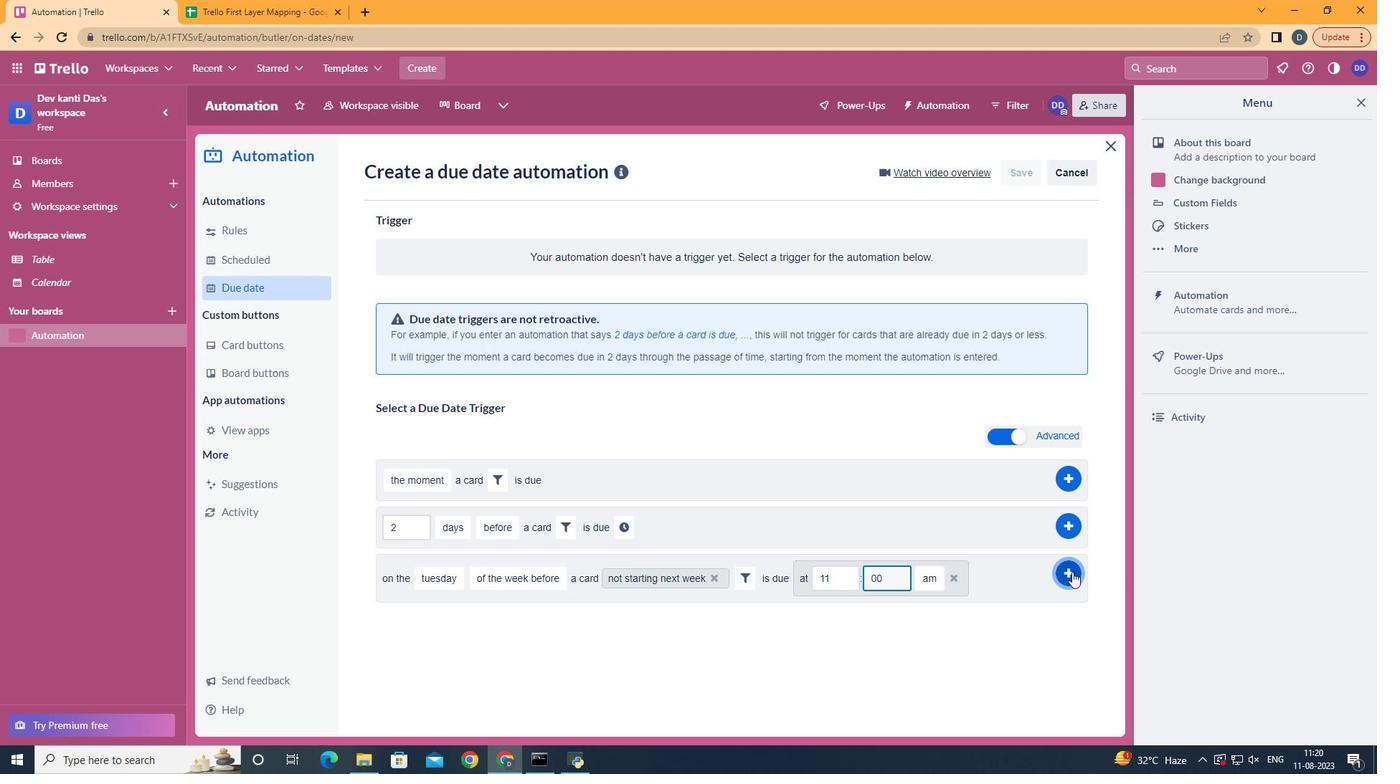 
Action: Mouse pressed left at (954, 566)
Screenshot: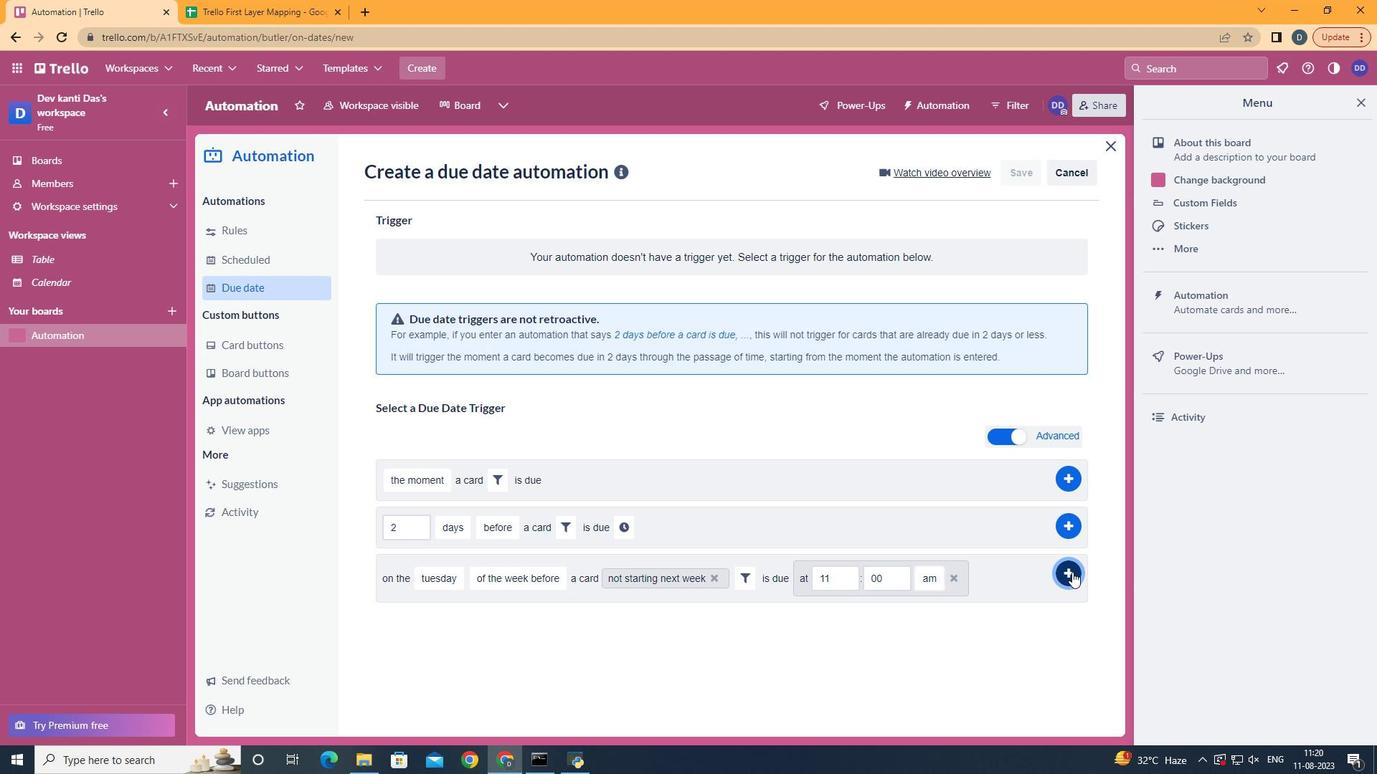 
